 Task: Find connections with filter location Chāmpa with filter topic #leanstartupswith filter profile language German with filter current company Natixis Corporate & Investment Banking with filter school Bharat Institute of Technology with filter industry Nuclear Electric Power Generation with filter service category Market Research with filter keywords title Social Worker
Action: Mouse moved to (517, 65)
Screenshot: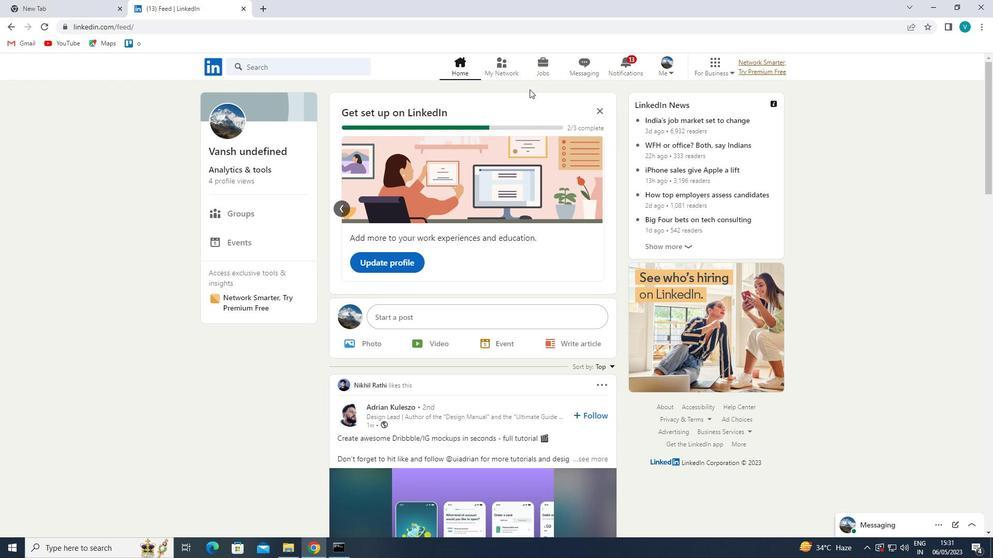 
Action: Mouse pressed left at (517, 65)
Screenshot: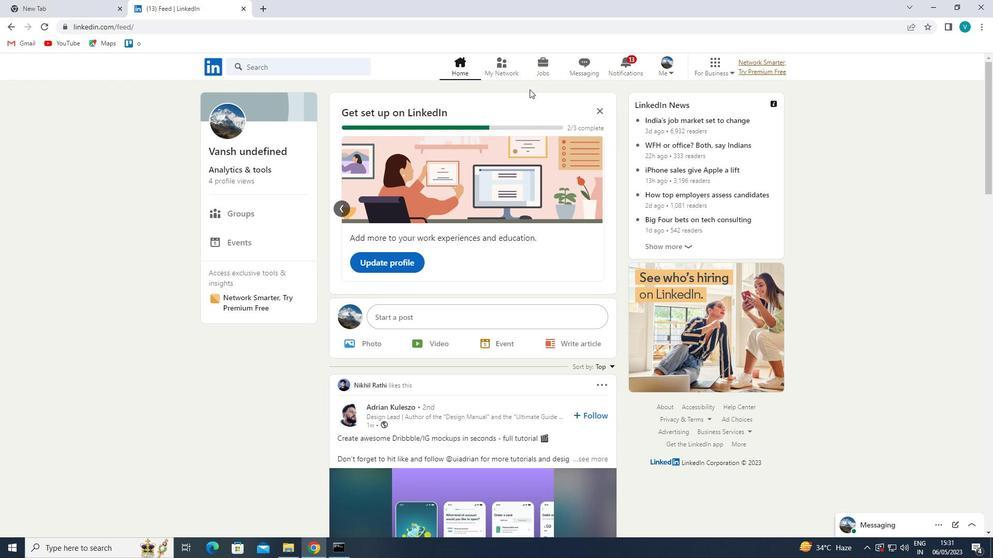
Action: Mouse moved to (324, 120)
Screenshot: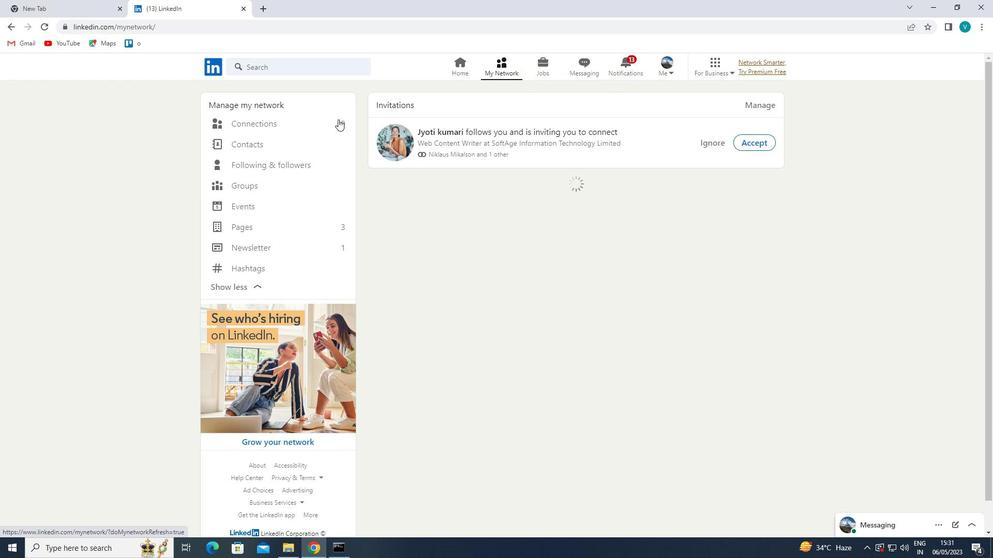 
Action: Mouse pressed left at (324, 120)
Screenshot: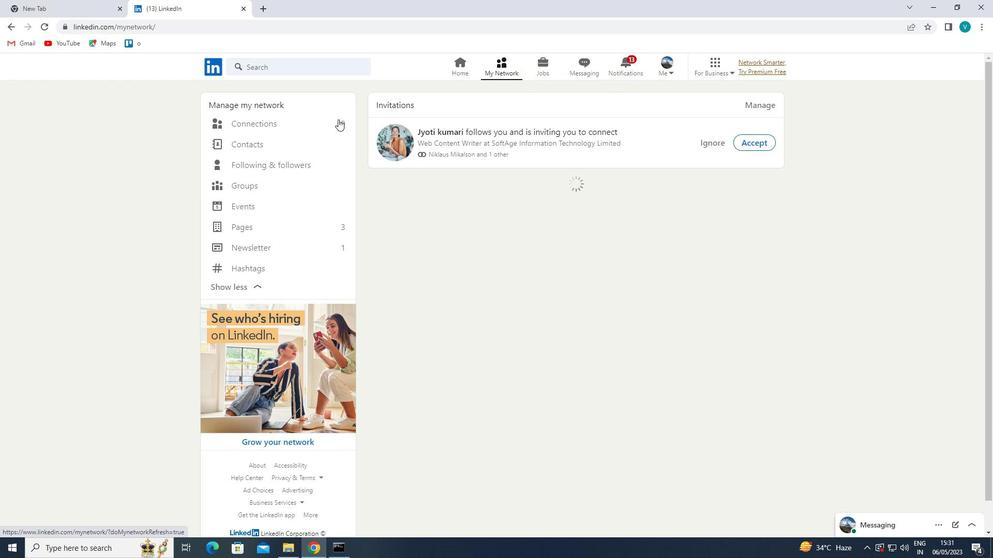 
Action: Mouse moved to (568, 128)
Screenshot: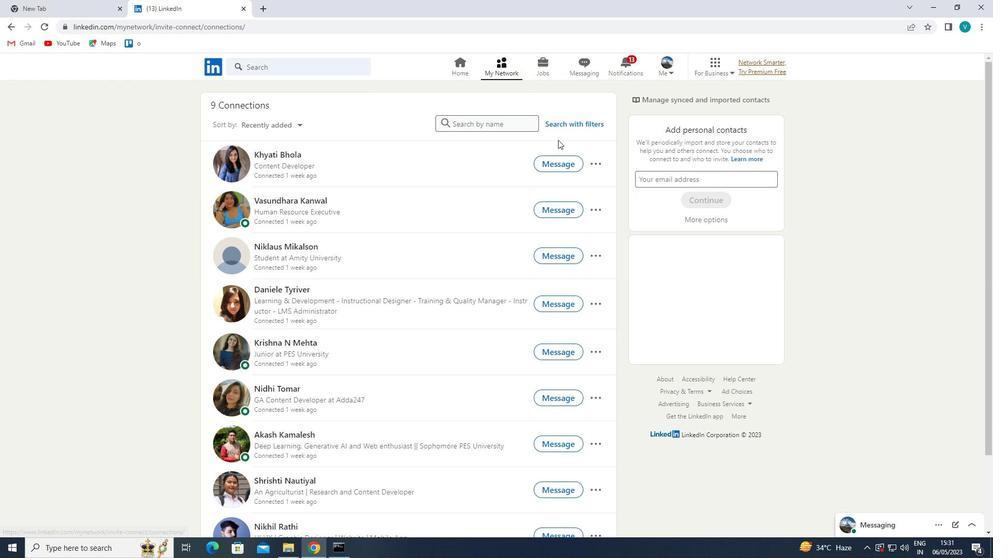 
Action: Mouse pressed left at (568, 128)
Screenshot: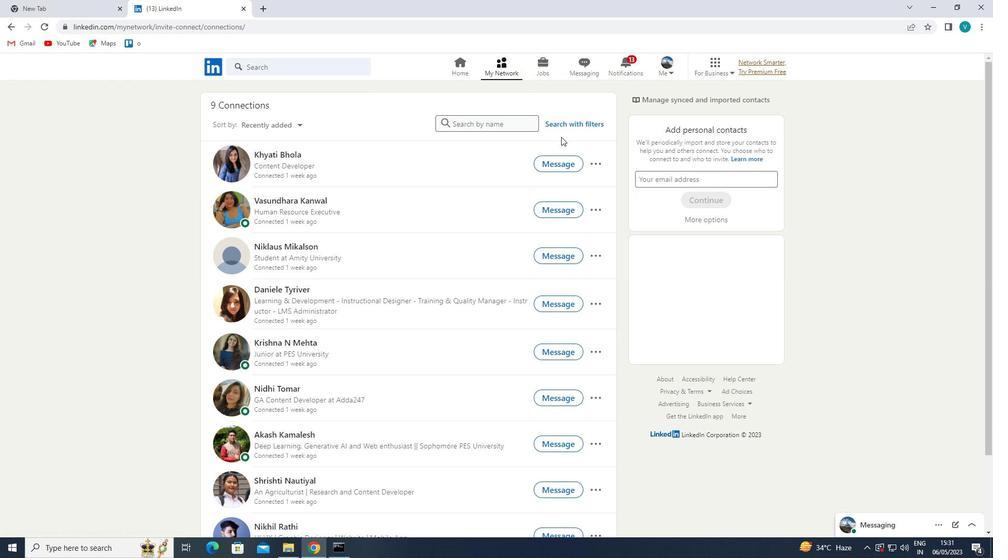 
Action: Mouse moved to (498, 93)
Screenshot: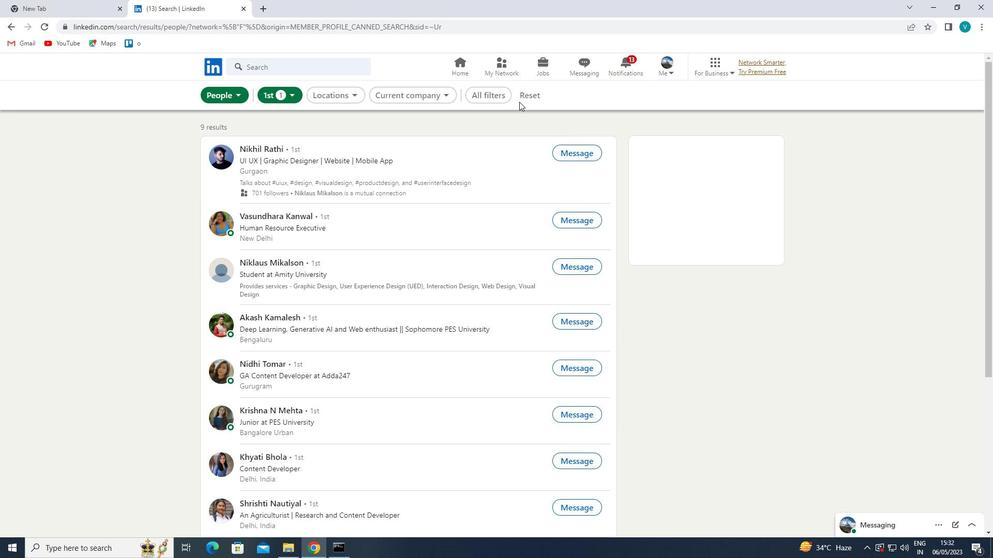 
Action: Mouse pressed left at (498, 93)
Screenshot: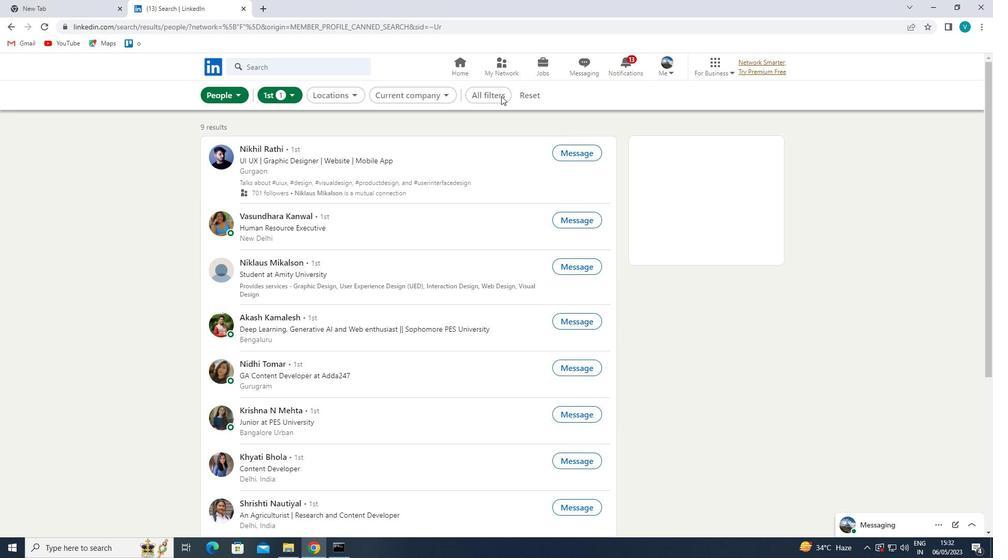 
Action: Mouse moved to (838, 218)
Screenshot: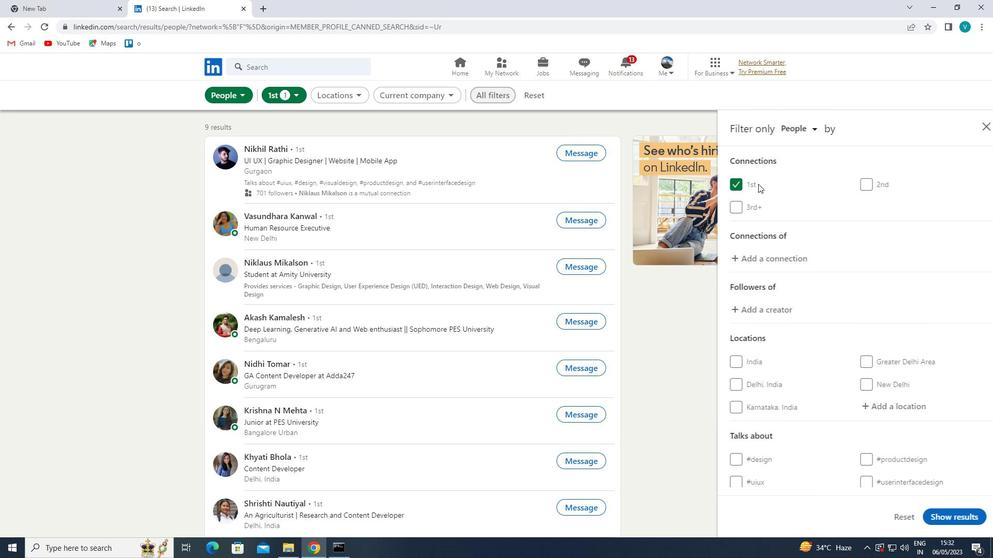 
Action: Mouse scrolled (838, 218) with delta (0, 0)
Screenshot: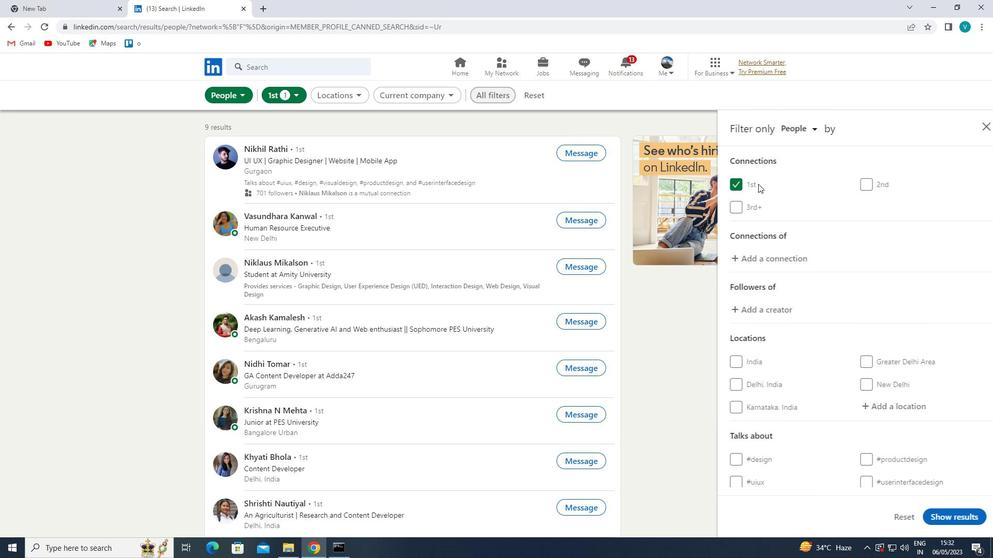 
Action: Mouse moved to (843, 222)
Screenshot: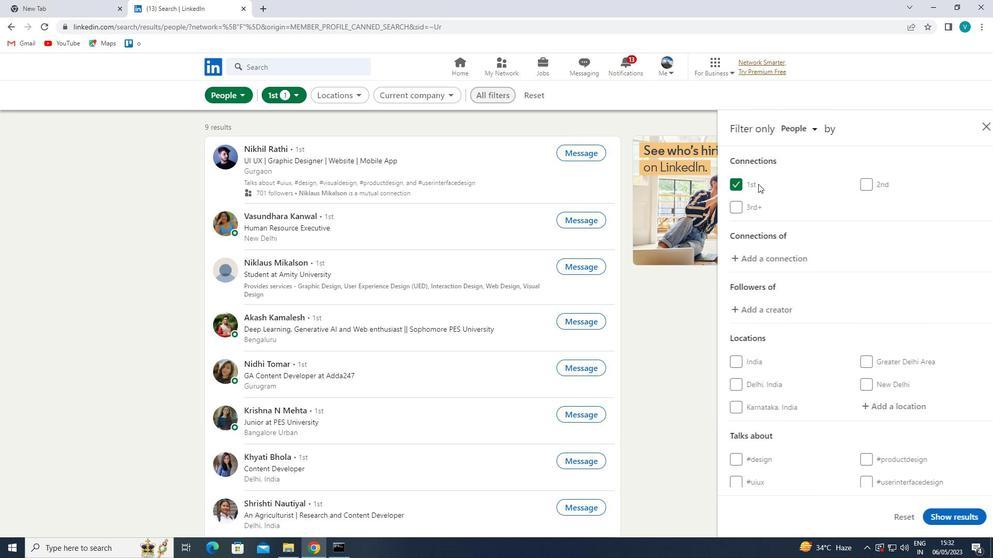 
Action: Mouse scrolled (843, 222) with delta (0, 0)
Screenshot: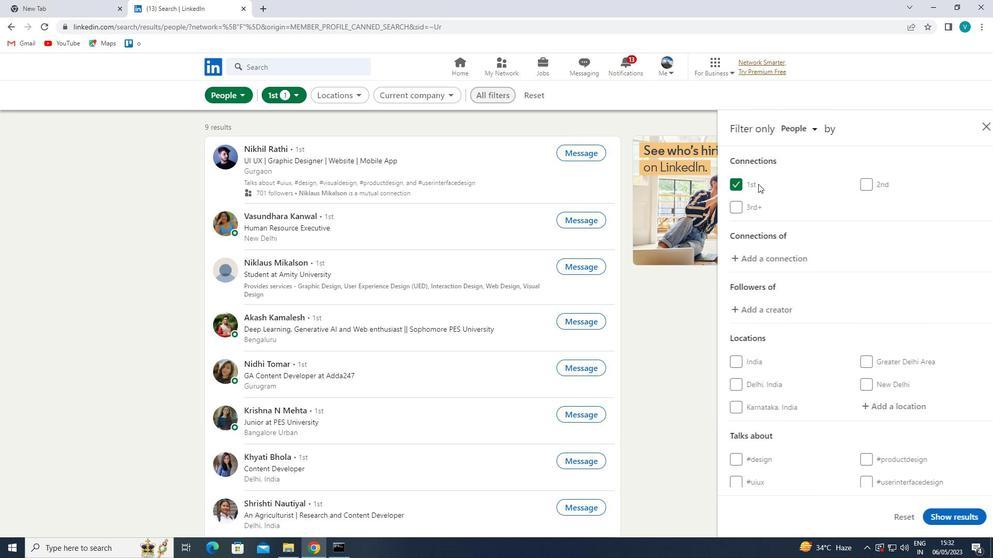 
Action: Mouse moved to (878, 305)
Screenshot: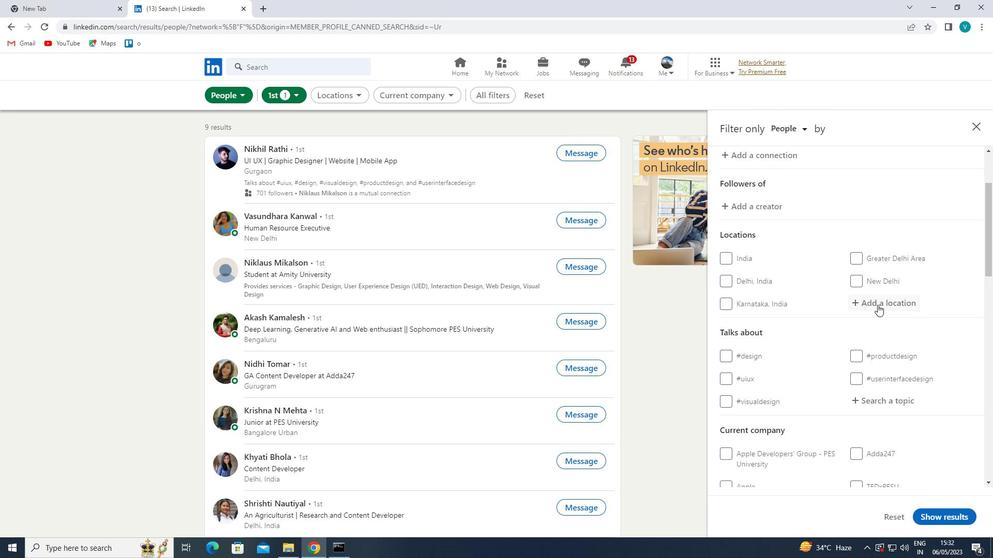 
Action: Mouse pressed left at (878, 305)
Screenshot: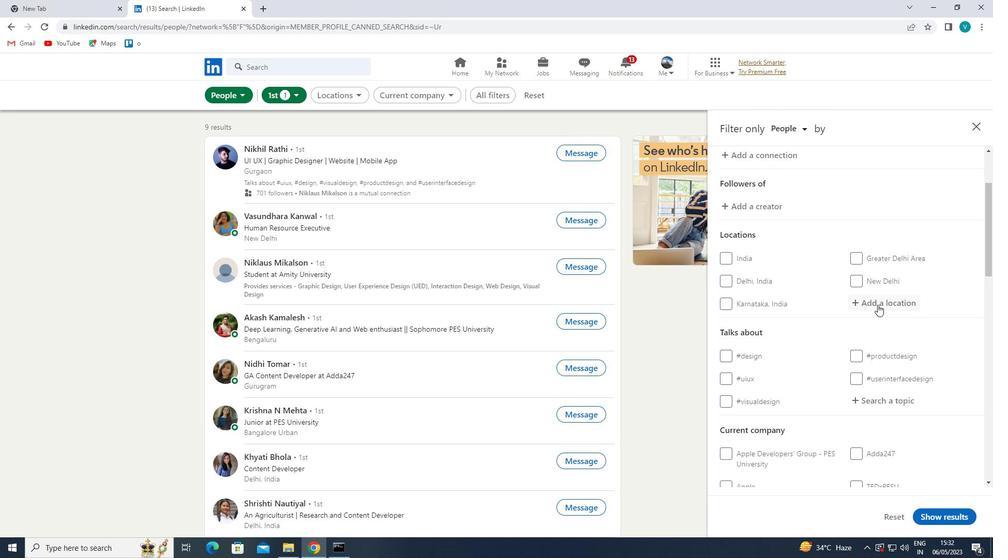 
Action: Mouse moved to (504, 106)
Screenshot: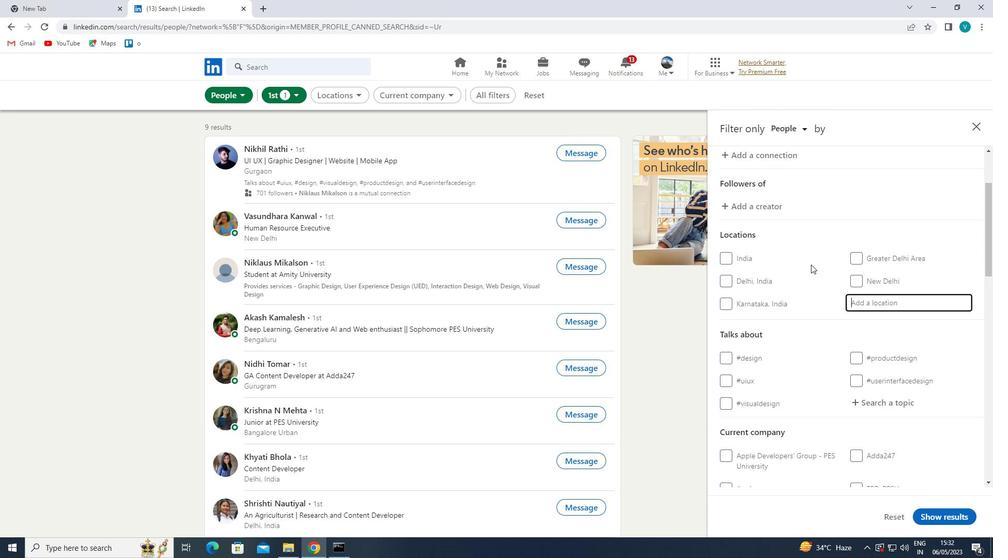 
Action: Key pressed <Key.shift>CHAMPA
Screenshot: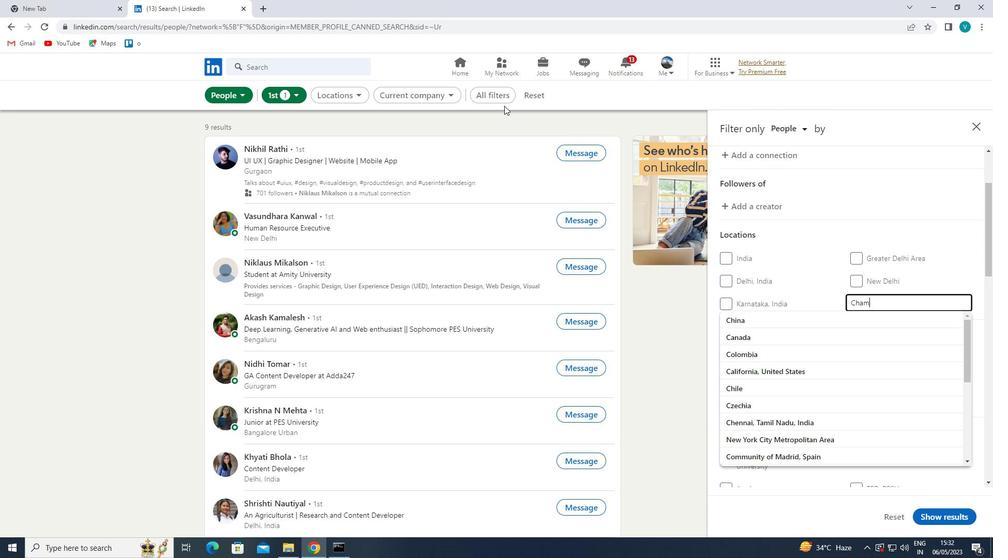 
Action: Mouse moved to (764, 340)
Screenshot: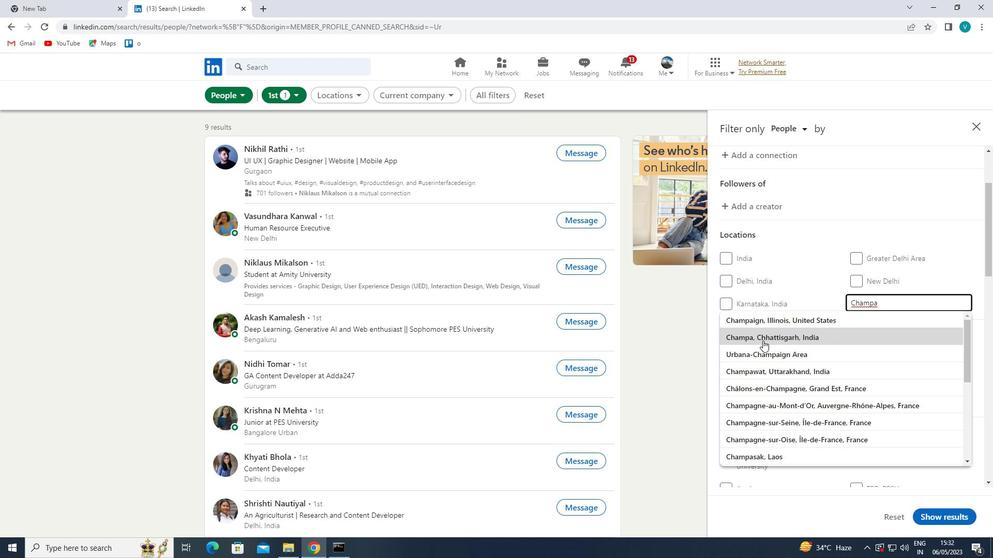 
Action: Mouse pressed left at (764, 340)
Screenshot: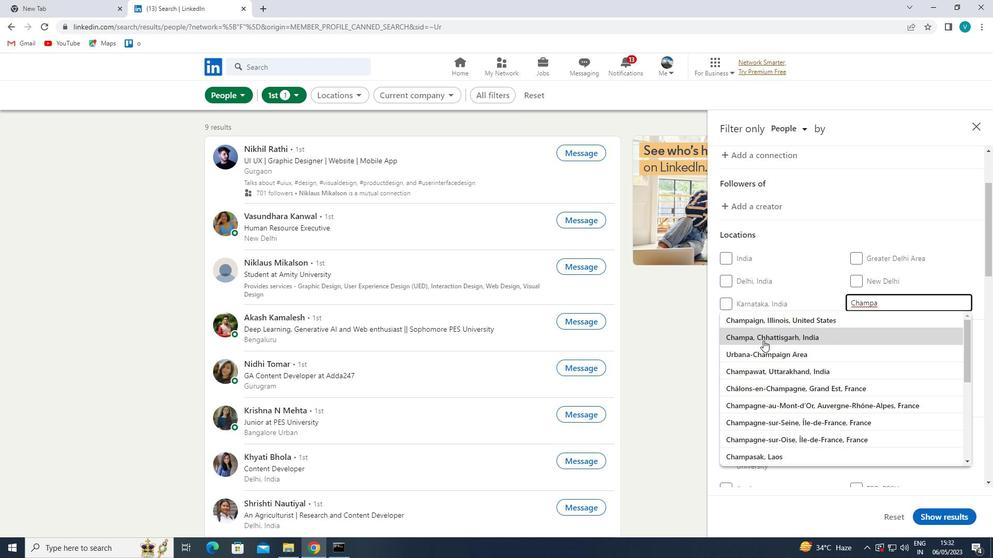
Action: Mouse moved to (796, 344)
Screenshot: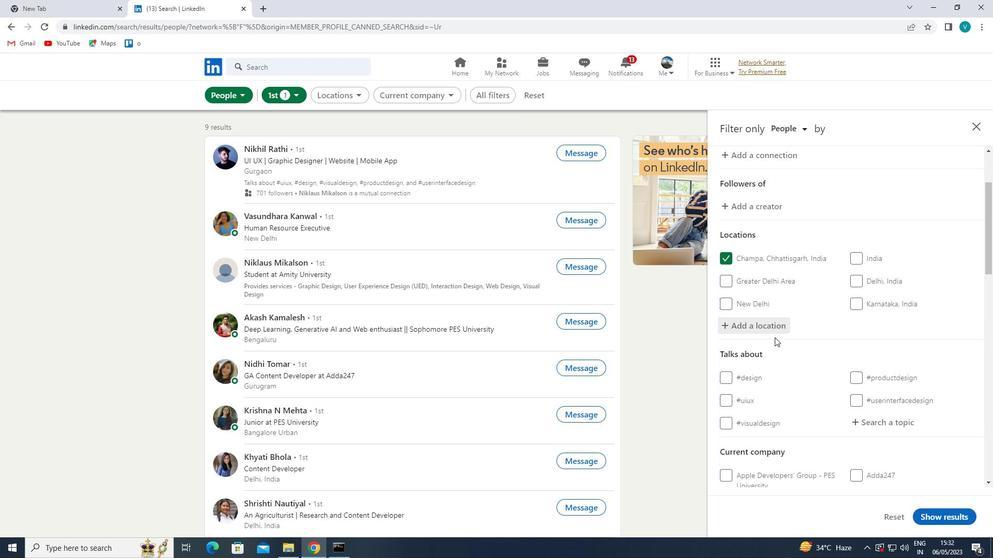 
Action: Mouse scrolled (796, 343) with delta (0, 0)
Screenshot: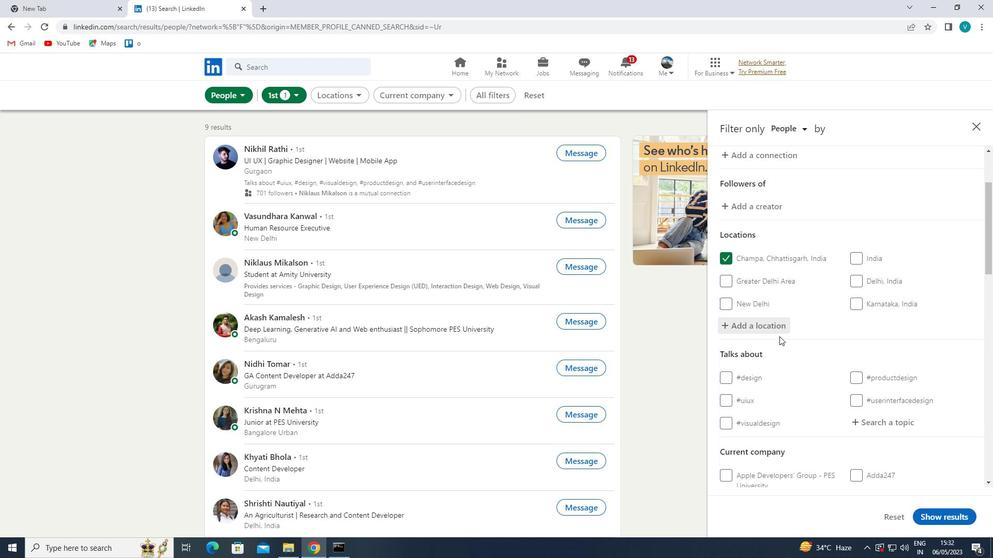 
Action: Mouse moved to (877, 365)
Screenshot: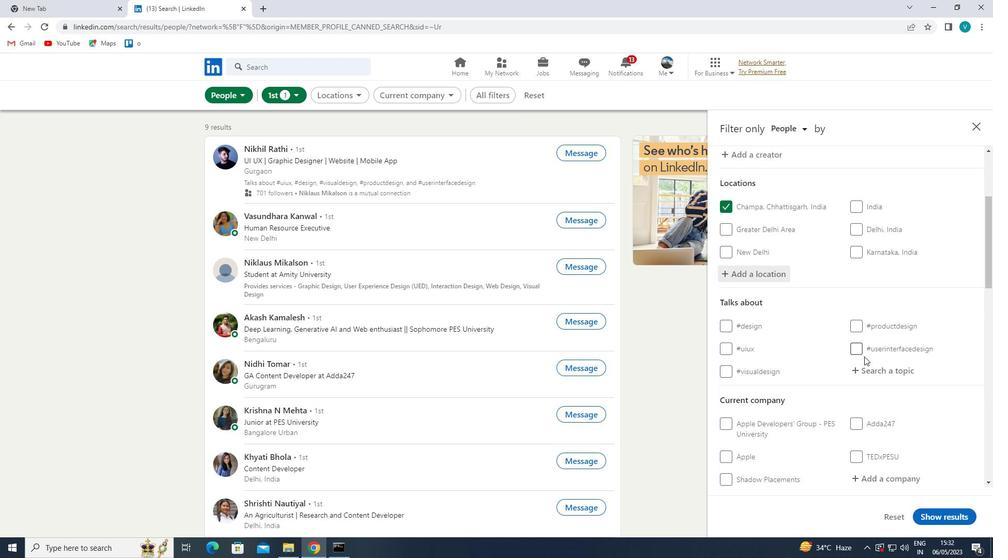 
Action: Mouse pressed left at (877, 365)
Screenshot: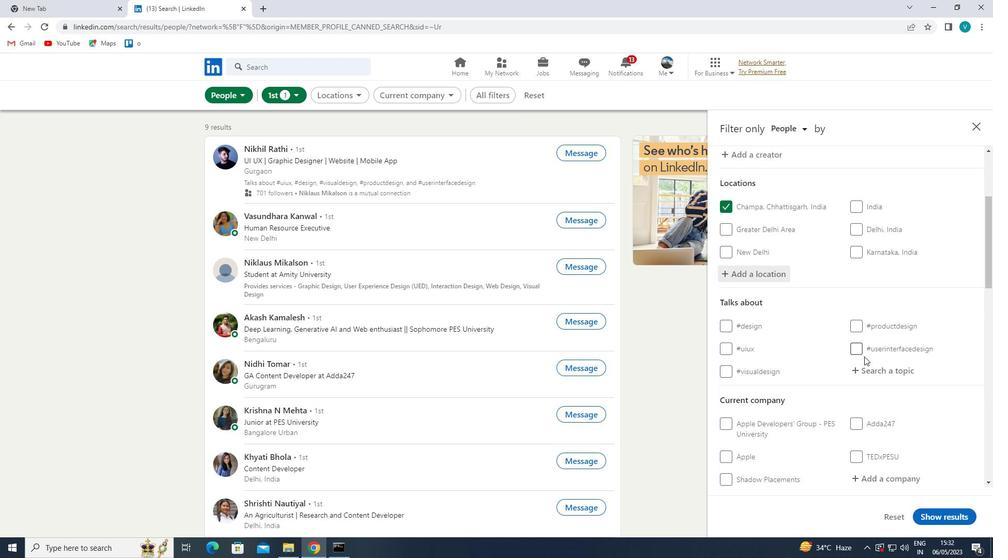 
Action: Mouse moved to (769, 301)
Screenshot: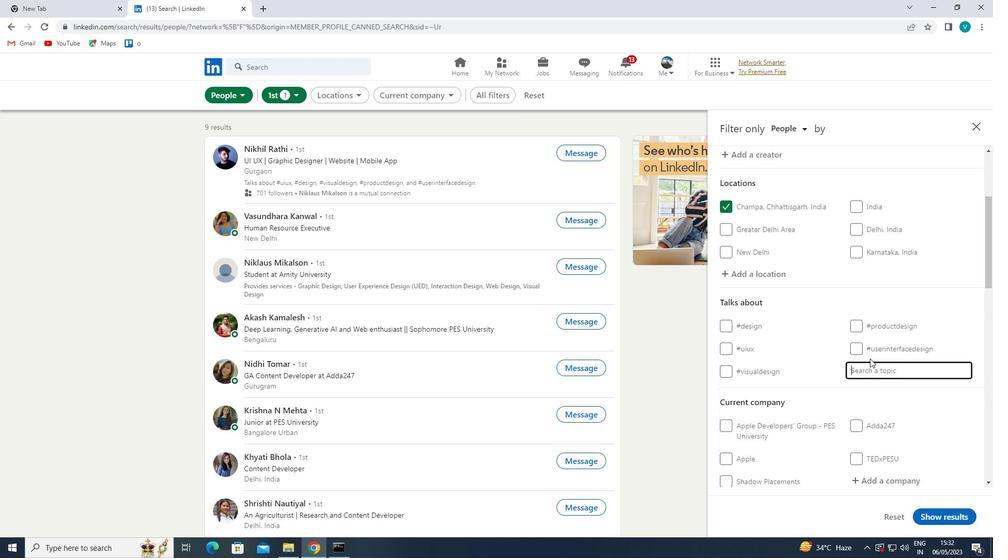 
Action: Key pressed LEARNSTARTUPS
Screenshot: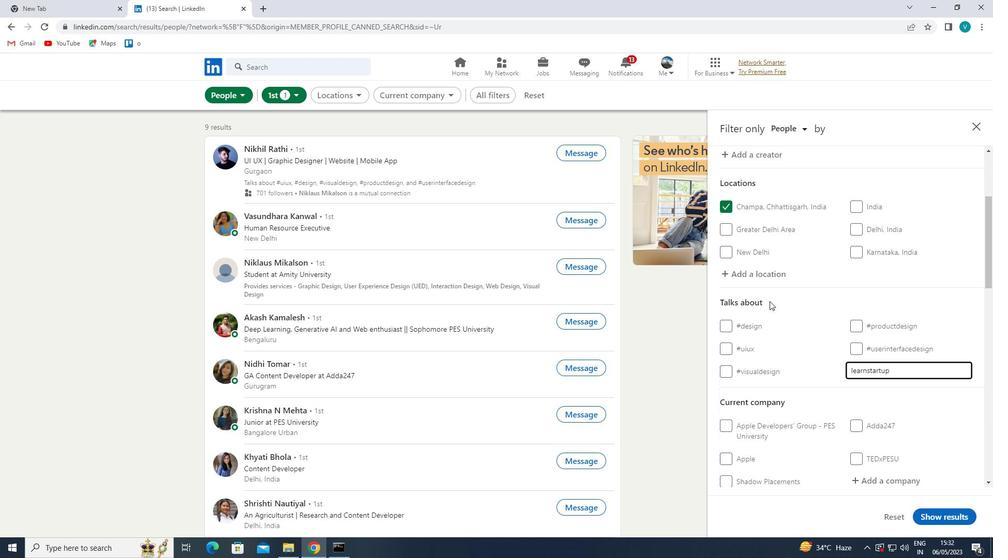 
Action: Mouse moved to (809, 363)
Screenshot: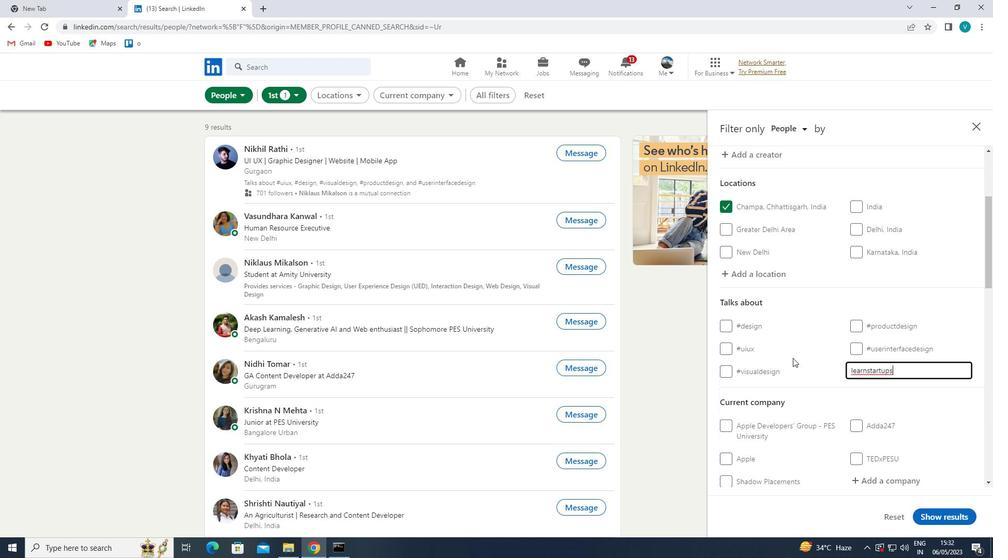
Action: Mouse pressed left at (809, 363)
Screenshot: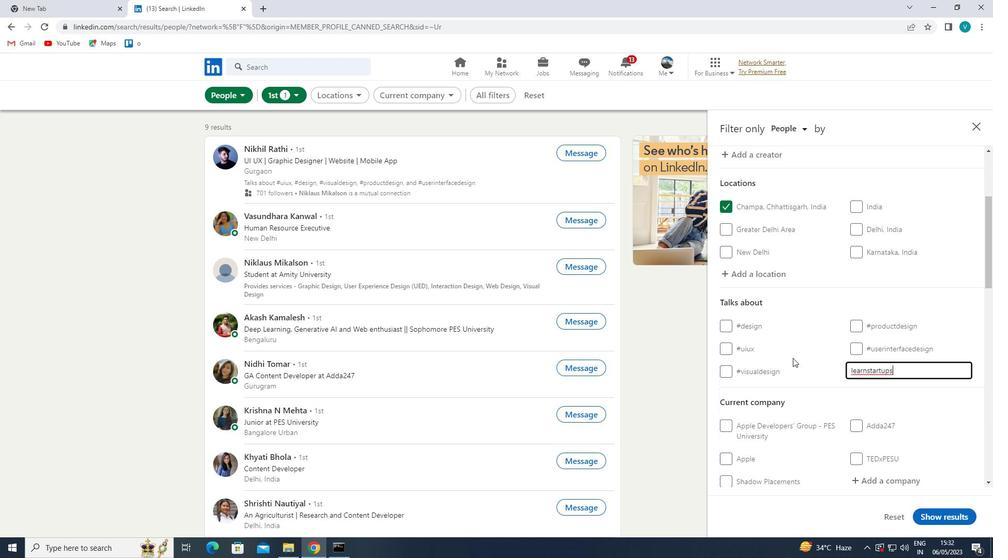 
Action: Mouse moved to (826, 367)
Screenshot: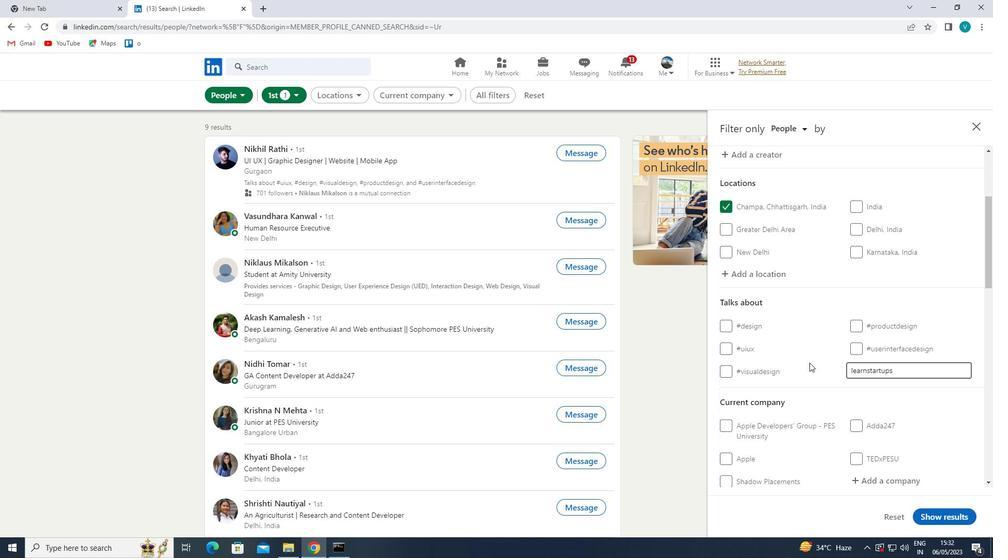 
Action: Mouse scrolled (826, 367) with delta (0, 0)
Screenshot: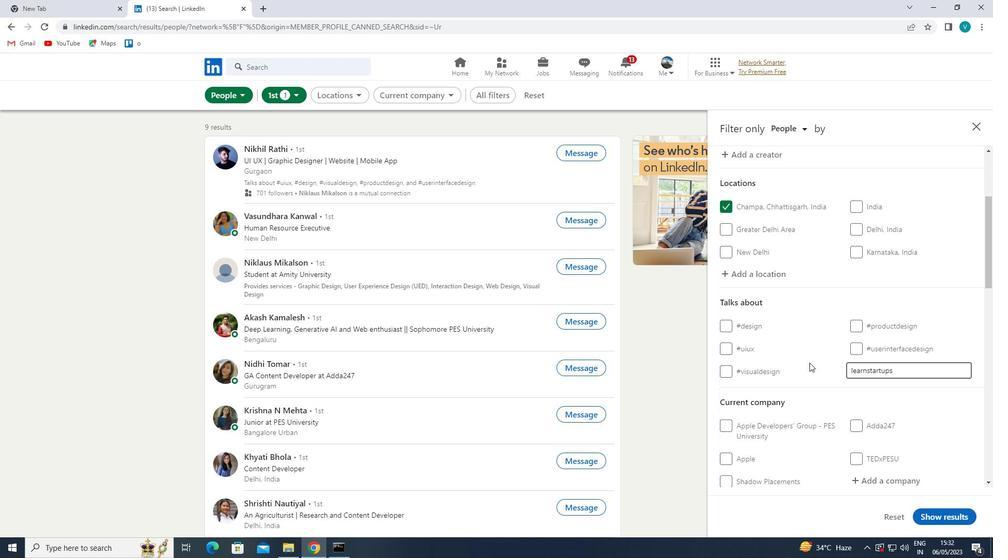 
Action: Mouse moved to (830, 370)
Screenshot: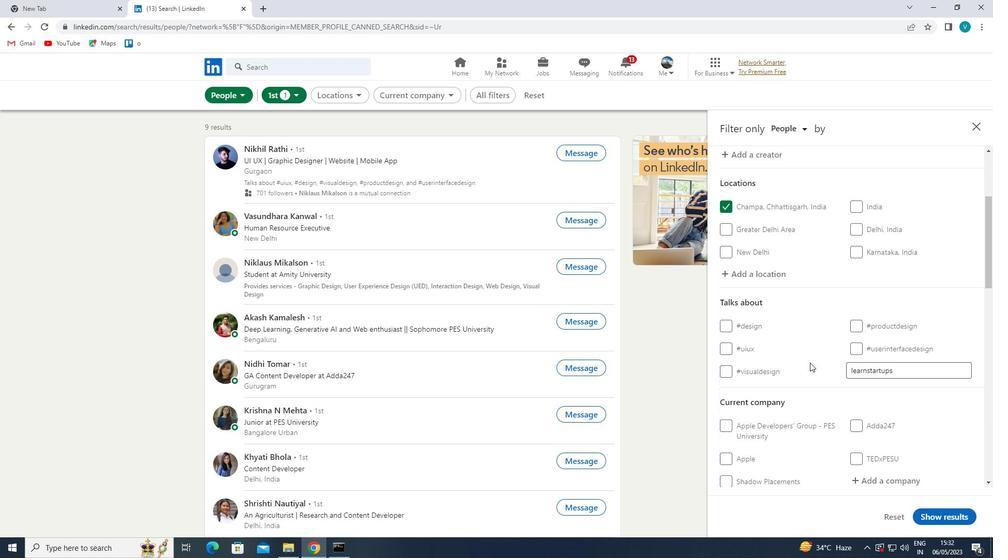 
Action: Mouse scrolled (830, 369) with delta (0, 0)
Screenshot: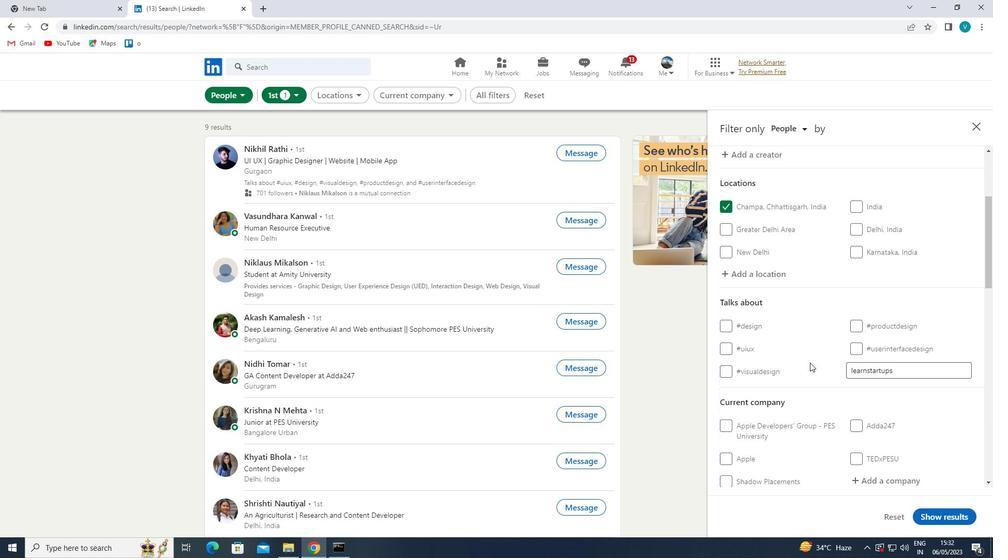 
Action: Mouse moved to (834, 373)
Screenshot: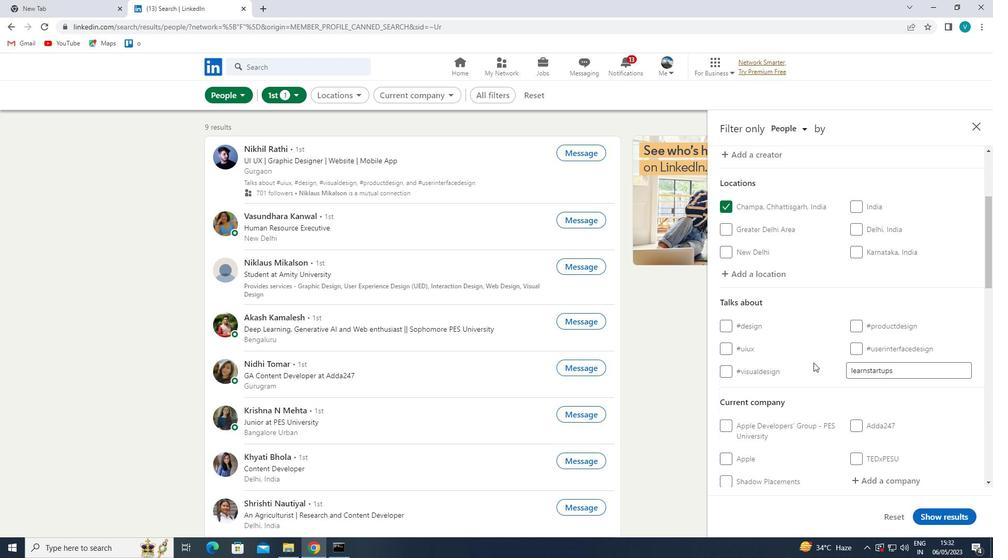 
Action: Mouse scrolled (834, 373) with delta (0, 0)
Screenshot: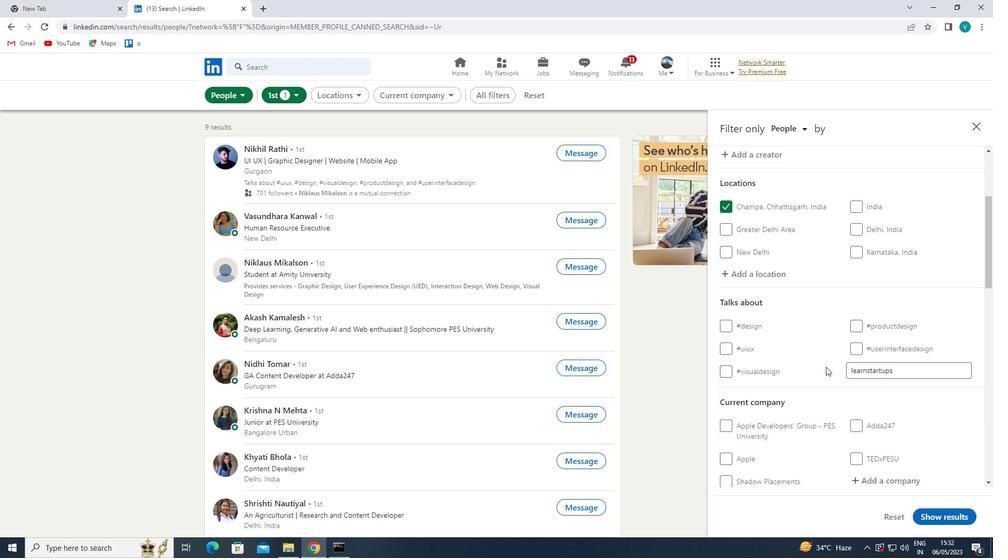 
Action: Mouse moved to (873, 381)
Screenshot: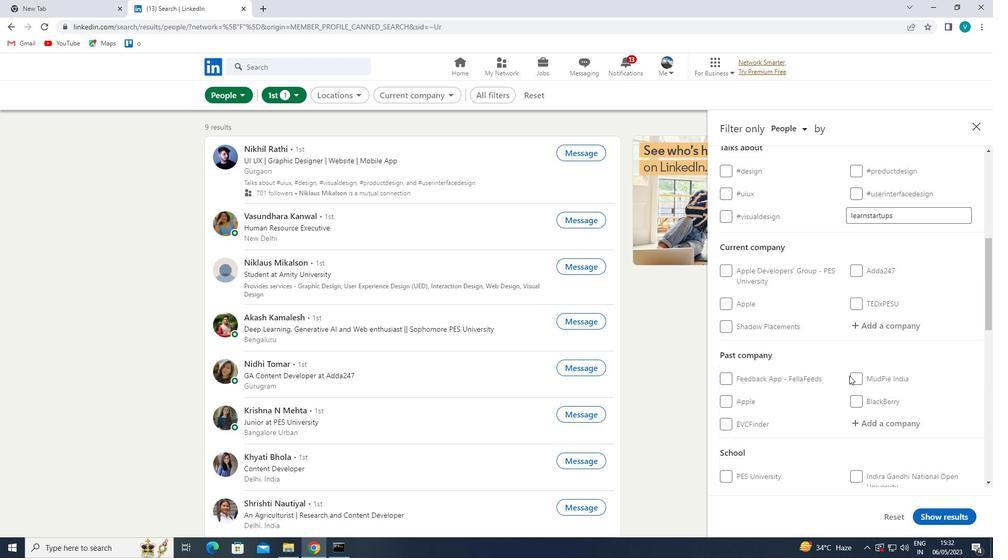 
Action: Mouse scrolled (873, 381) with delta (0, 0)
Screenshot: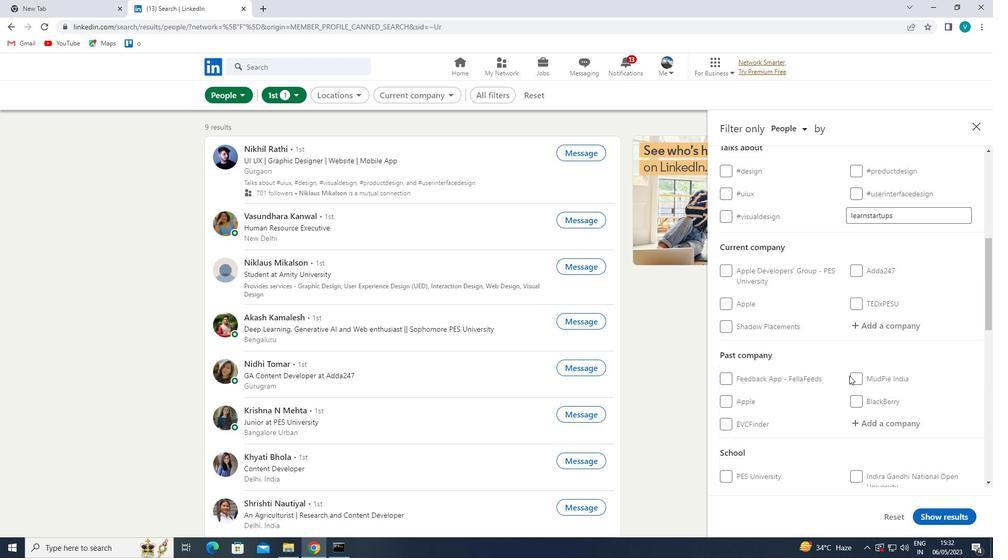 
Action: Mouse moved to (896, 271)
Screenshot: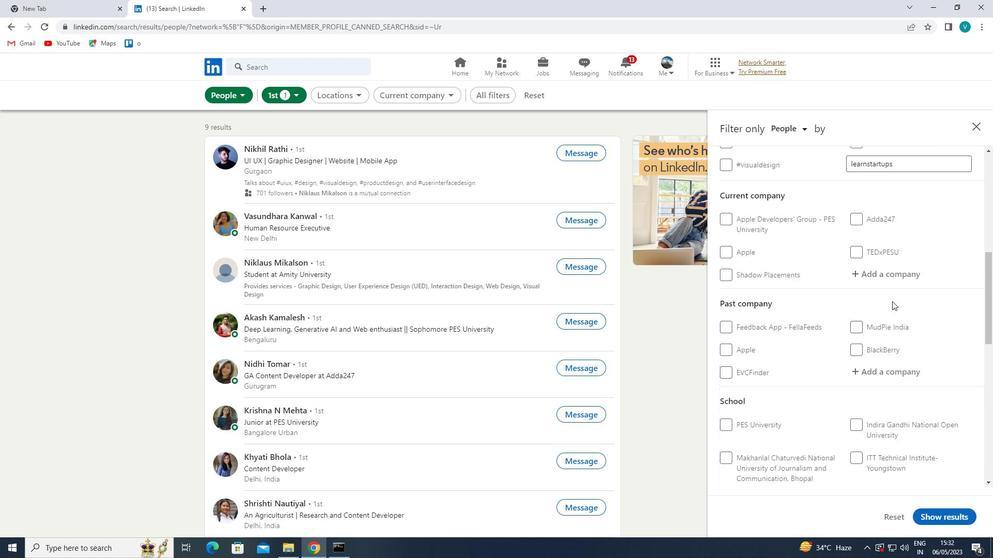 
Action: Mouse pressed left at (896, 271)
Screenshot: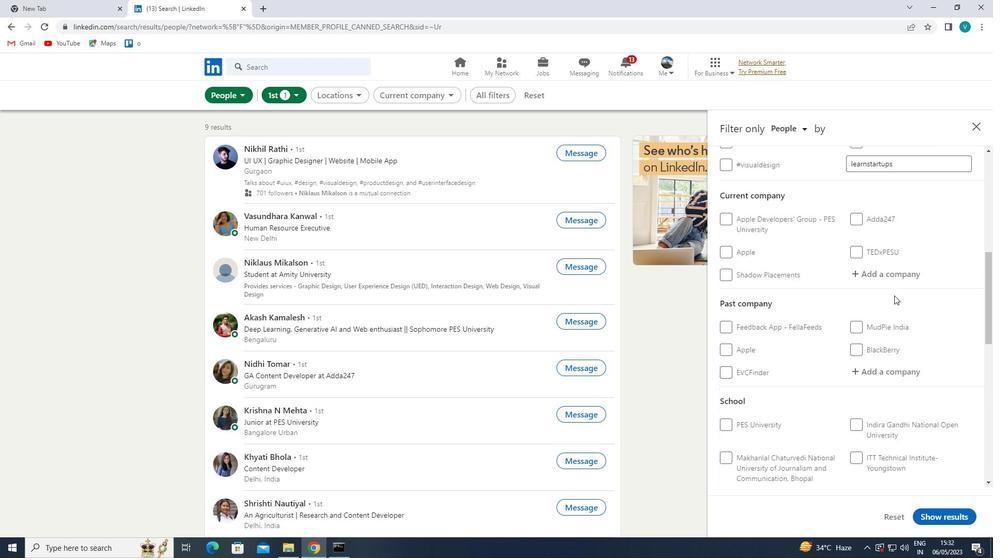 
Action: Mouse moved to (841, 248)
Screenshot: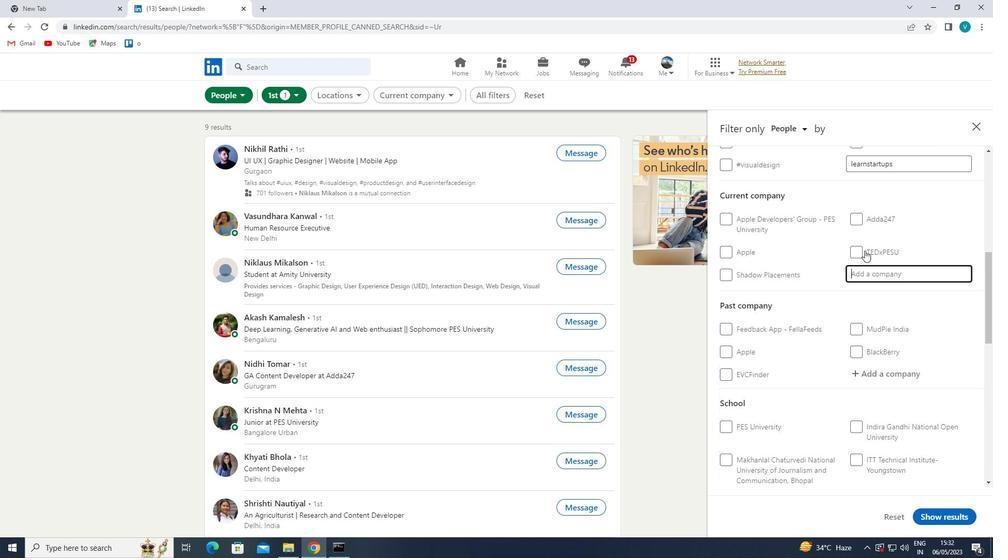 
Action: Key pressed <Key.shift>NATIX<Key.space>
Screenshot: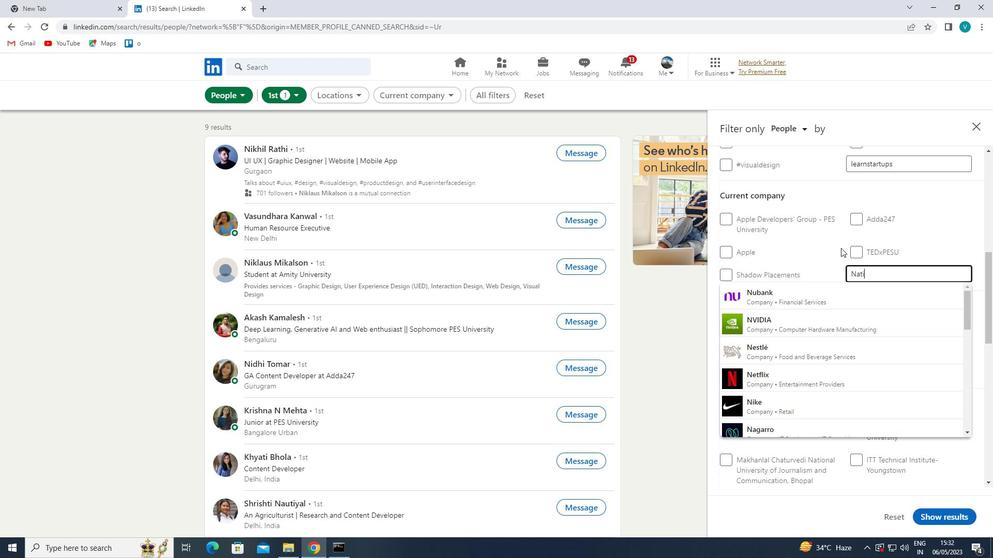 
Action: Mouse moved to (825, 250)
Screenshot: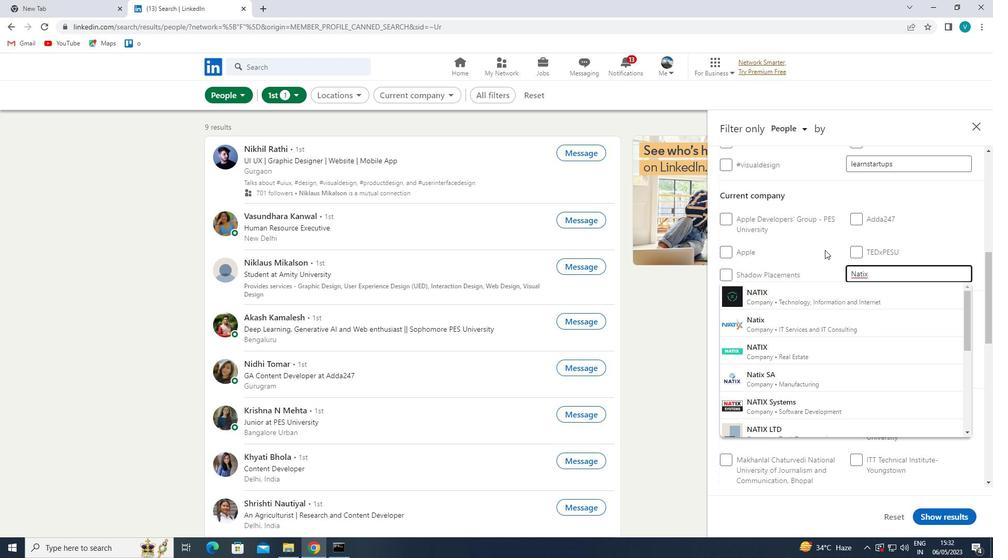 
Action: Key pressed <Key.shift>C
Screenshot: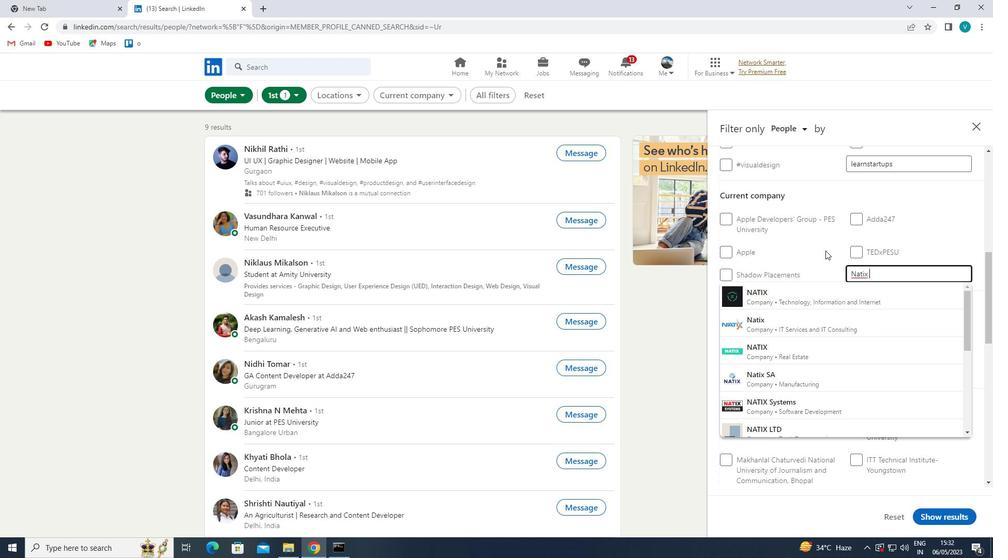 
Action: Mouse moved to (841, 246)
Screenshot: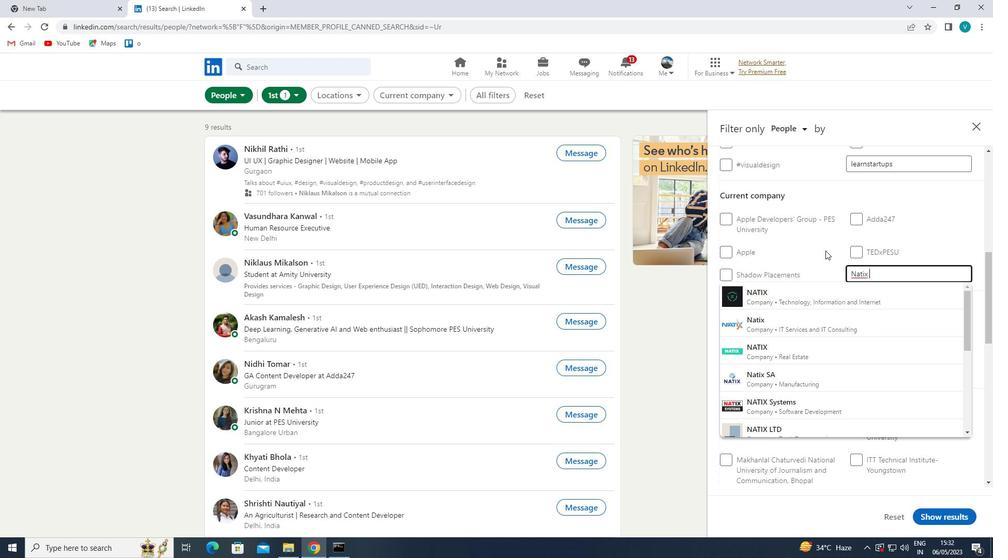 
Action: Key pressed O
Screenshot: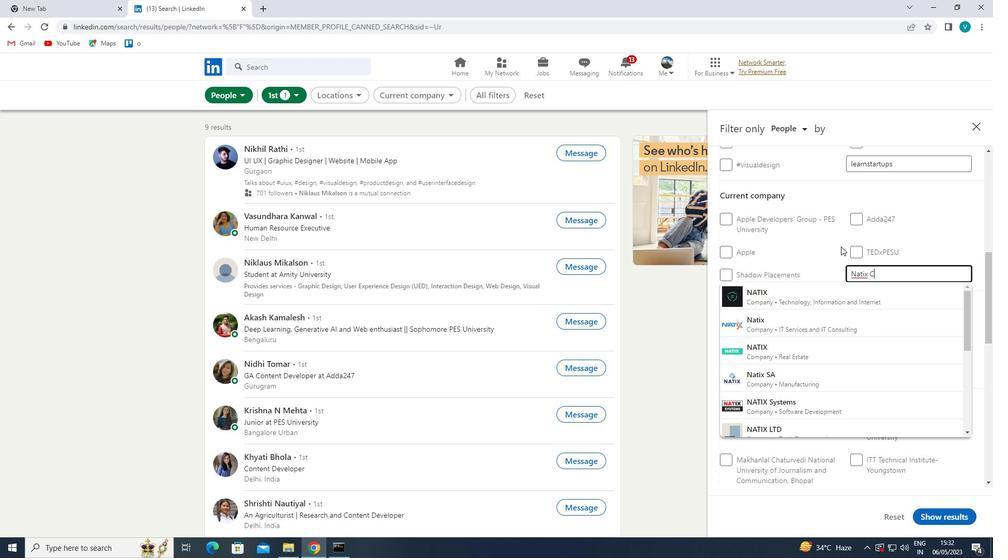 
Action: Mouse moved to (847, 321)
Screenshot: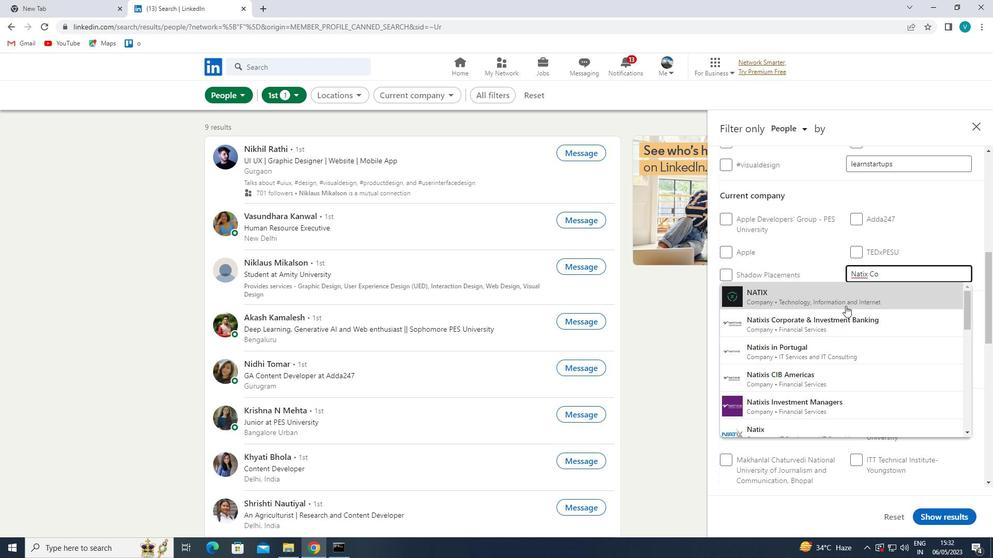 
Action: Mouse pressed left at (847, 321)
Screenshot: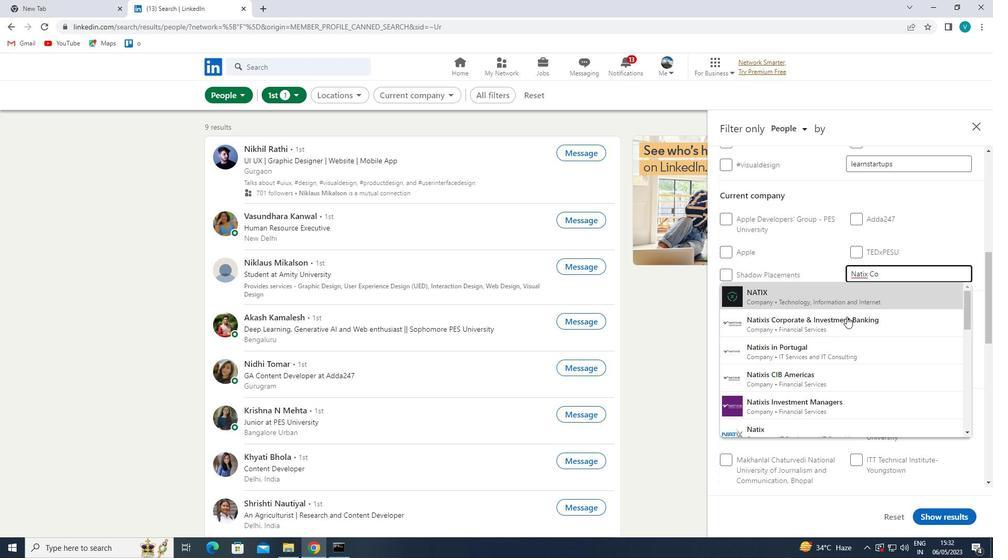 
Action: Mouse moved to (849, 321)
Screenshot: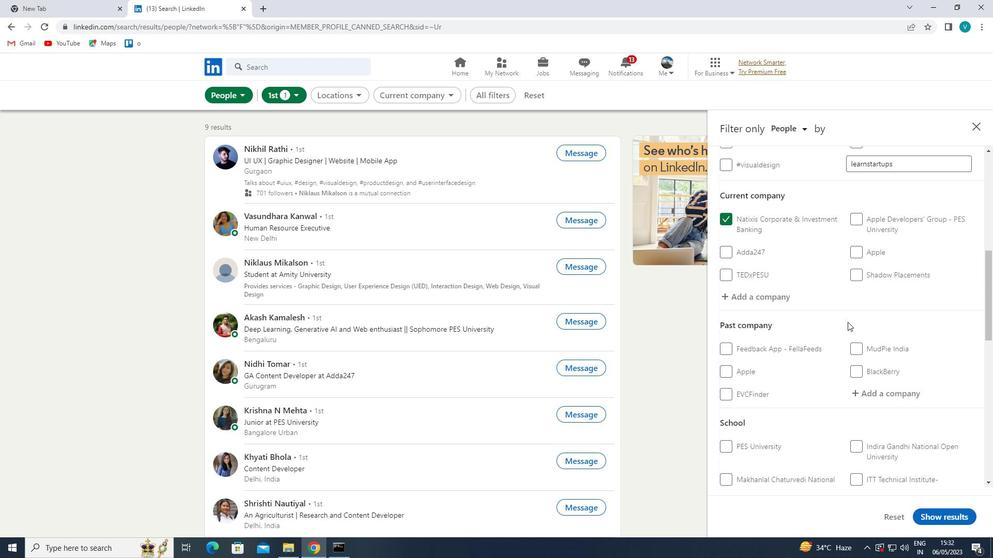 
Action: Mouse scrolled (849, 321) with delta (0, 0)
Screenshot: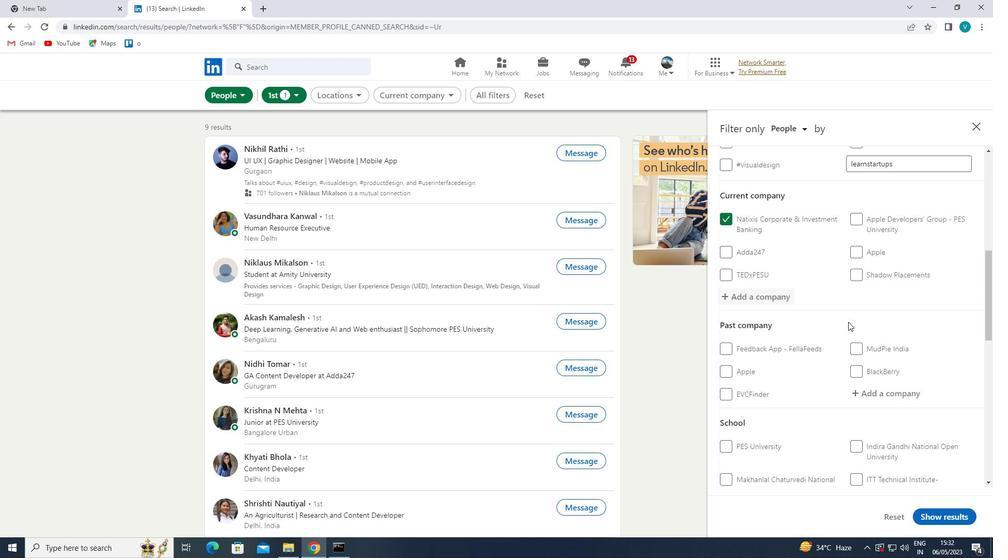 
Action: Mouse moved to (850, 321)
Screenshot: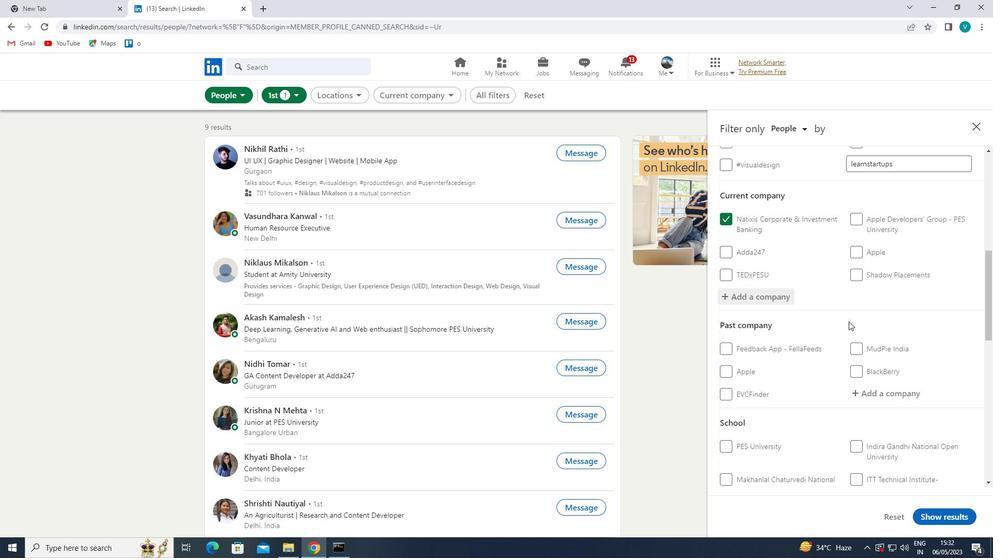 
Action: Mouse scrolled (850, 321) with delta (0, 0)
Screenshot: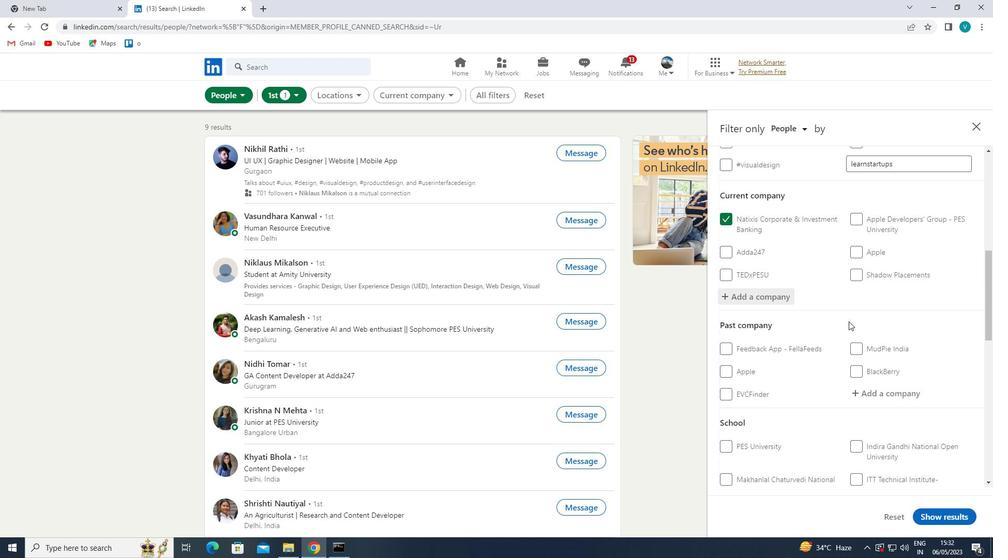 
Action: Mouse scrolled (850, 321) with delta (0, 0)
Screenshot: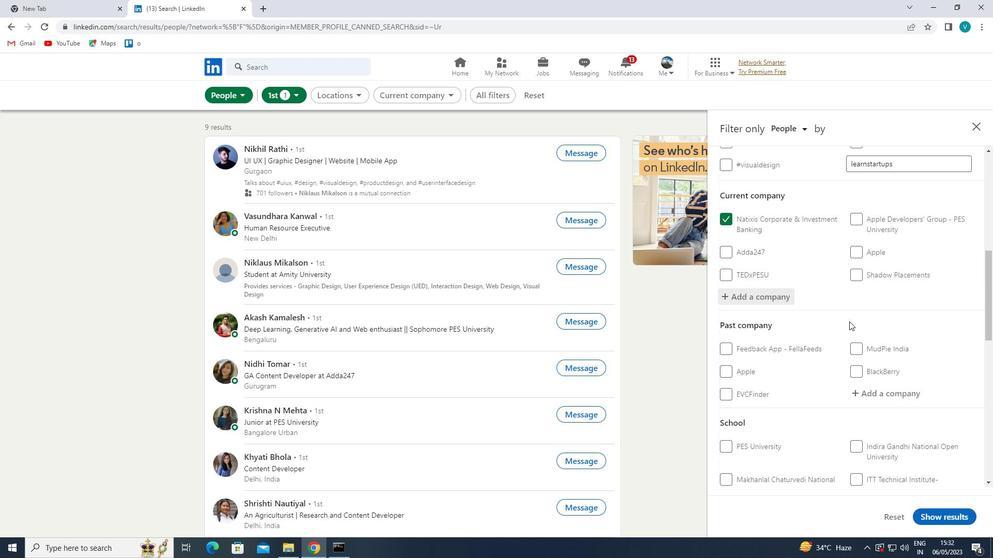 
Action: Mouse scrolled (850, 321) with delta (0, 0)
Screenshot: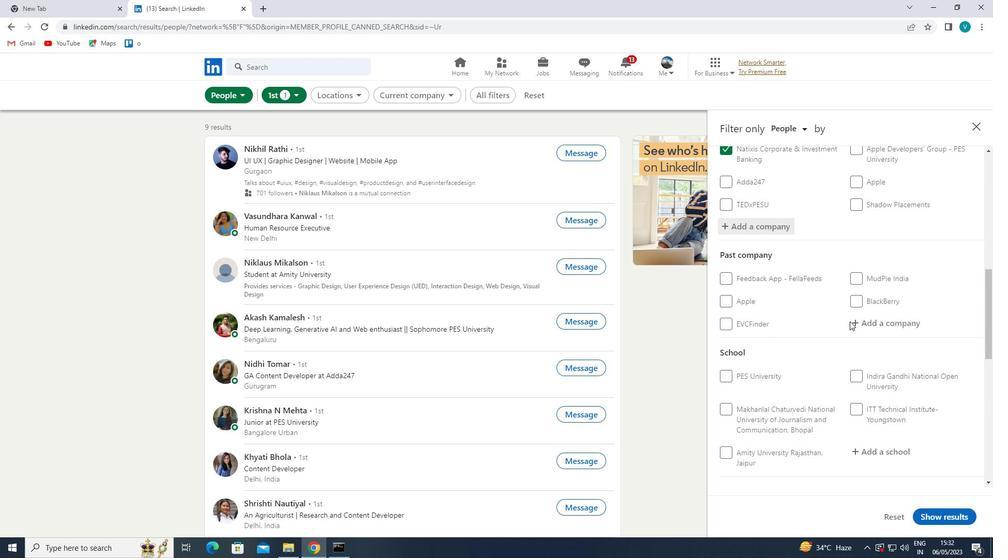 
Action: Mouse moved to (870, 315)
Screenshot: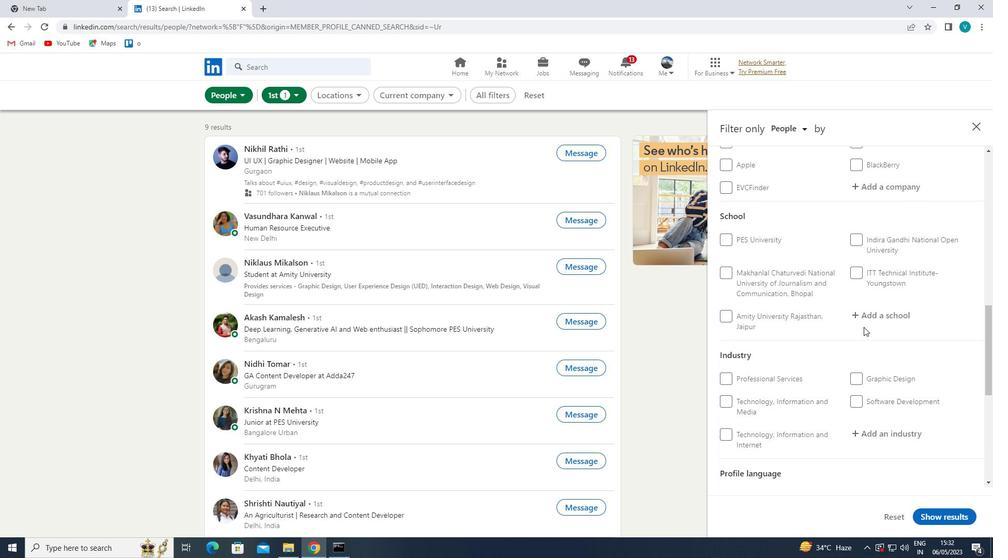 
Action: Mouse pressed left at (870, 315)
Screenshot: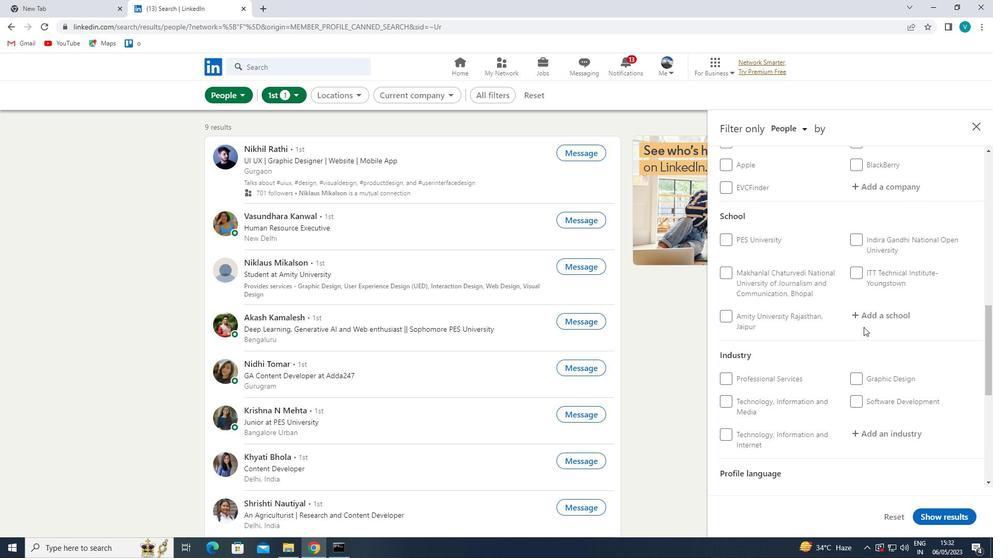 
Action: Mouse moved to (764, 254)
Screenshot: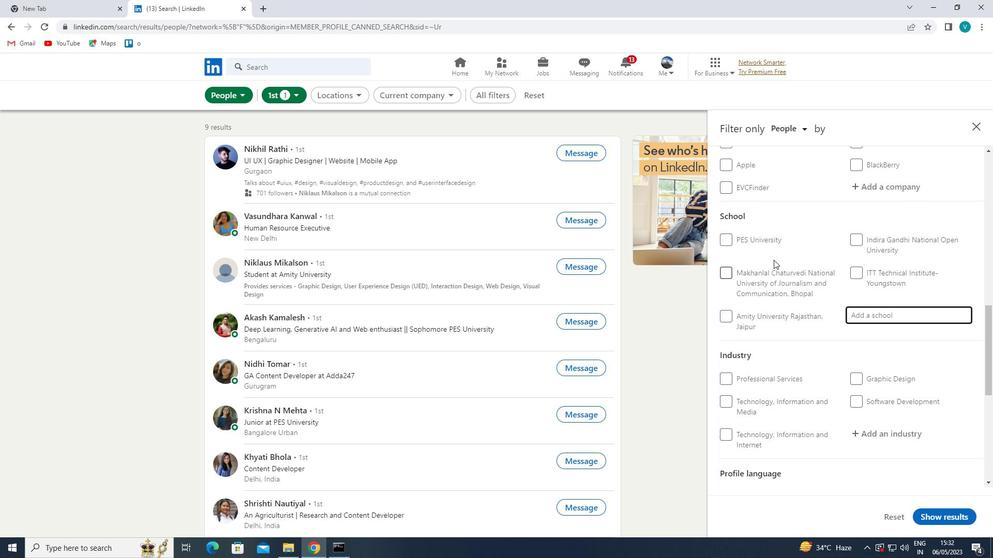 
Action: Key pressed <Key.shift>
Screenshot: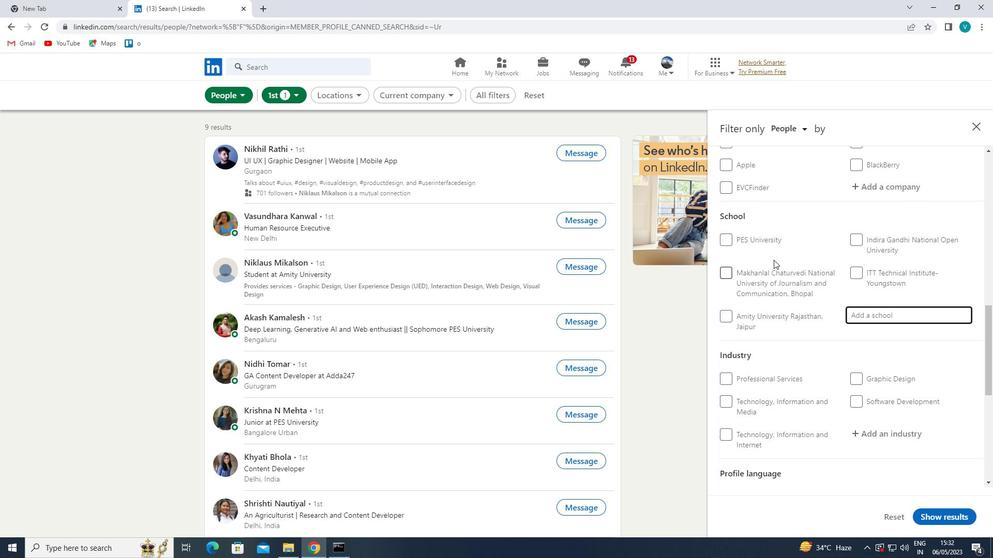 
Action: Mouse moved to (755, 249)
Screenshot: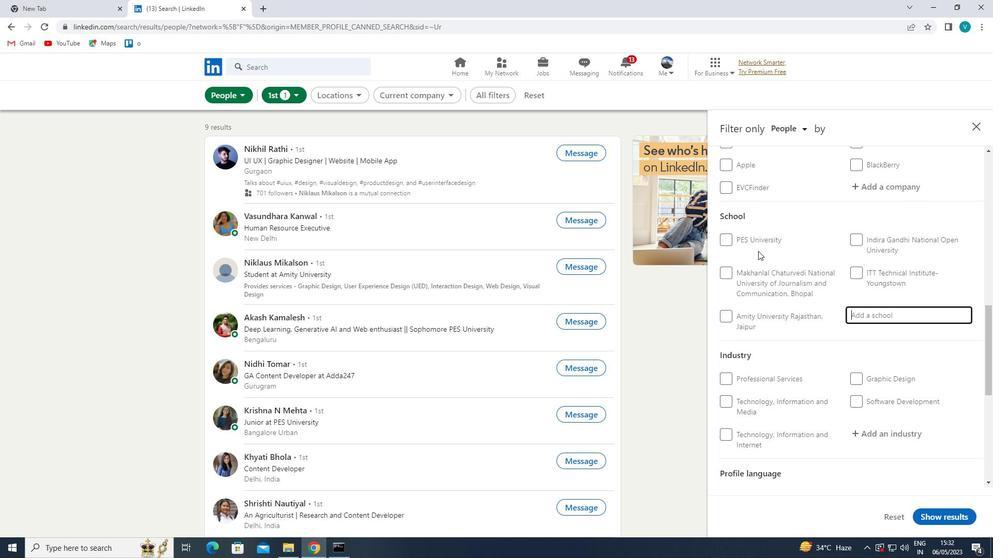 
Action: Key pressed B
Screenshot: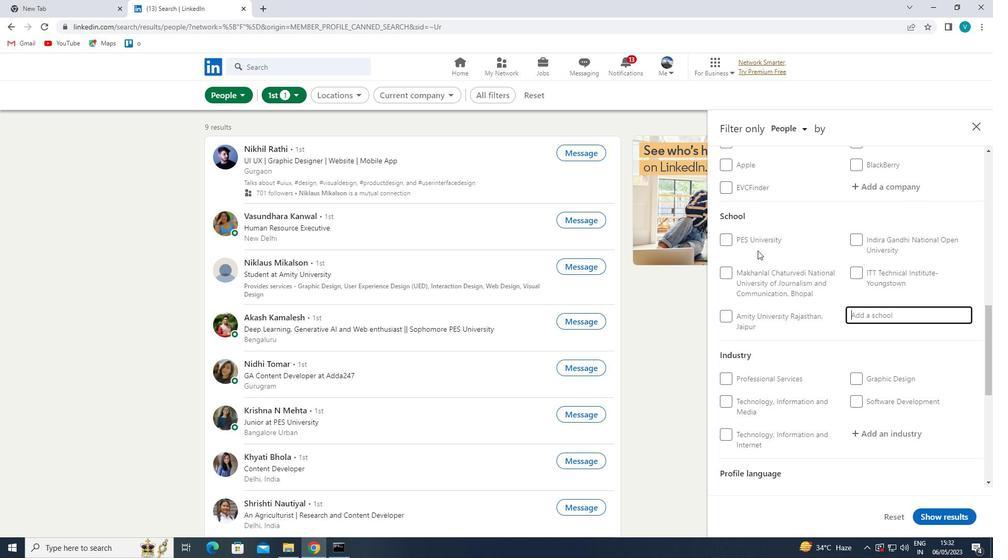 
Action: Mouse moved to (754, 249)
Screenshot: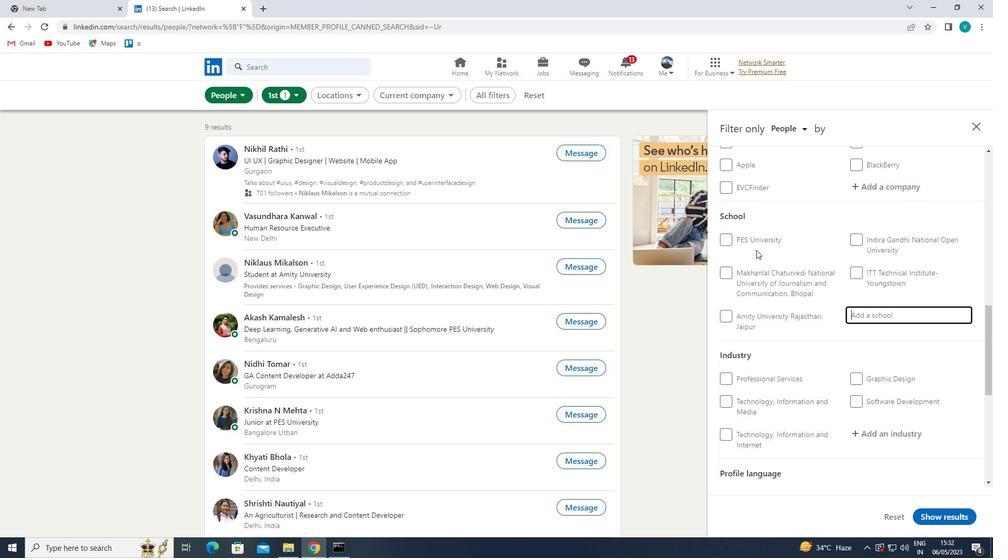 
Action: Key pressed HA
Screenshot: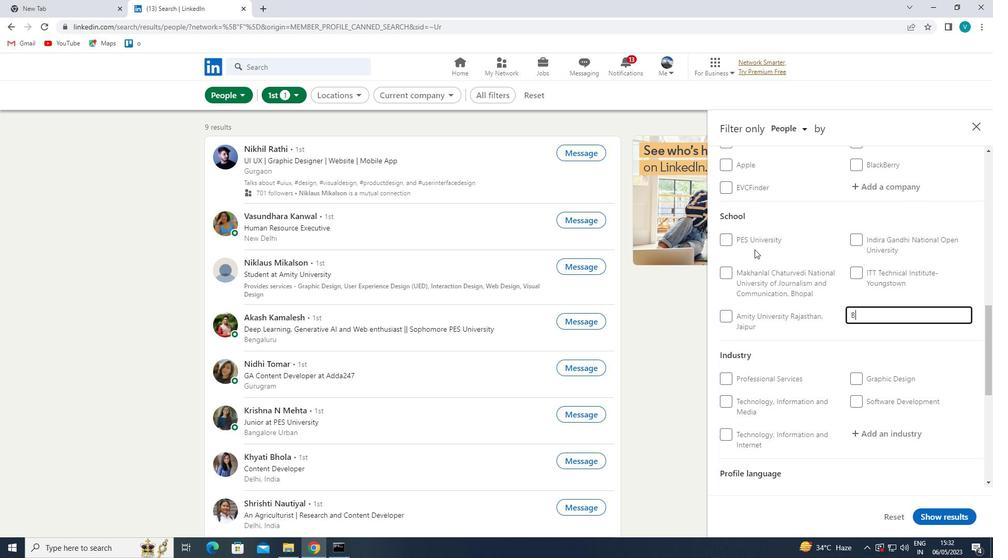 
Action: Mouse moved to (753, 249)
Screenshot: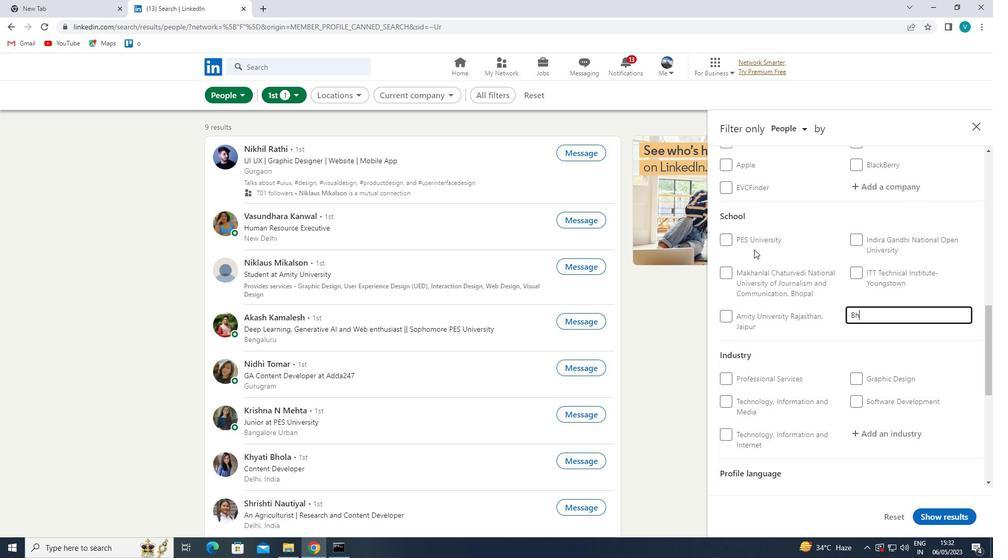 
Action: Key pressed R
Screenshot: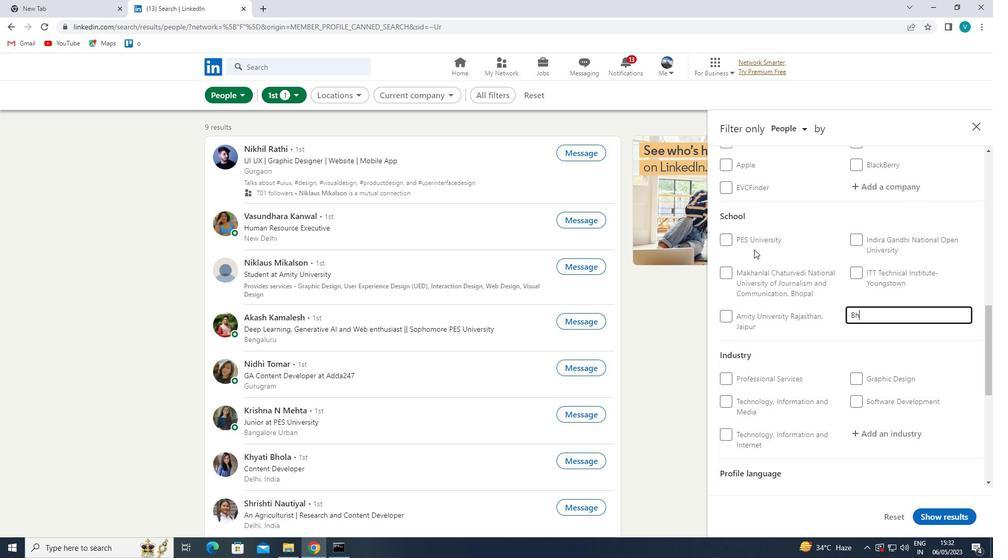 
Action: Mouse moved to (753, 249)
Screenshot: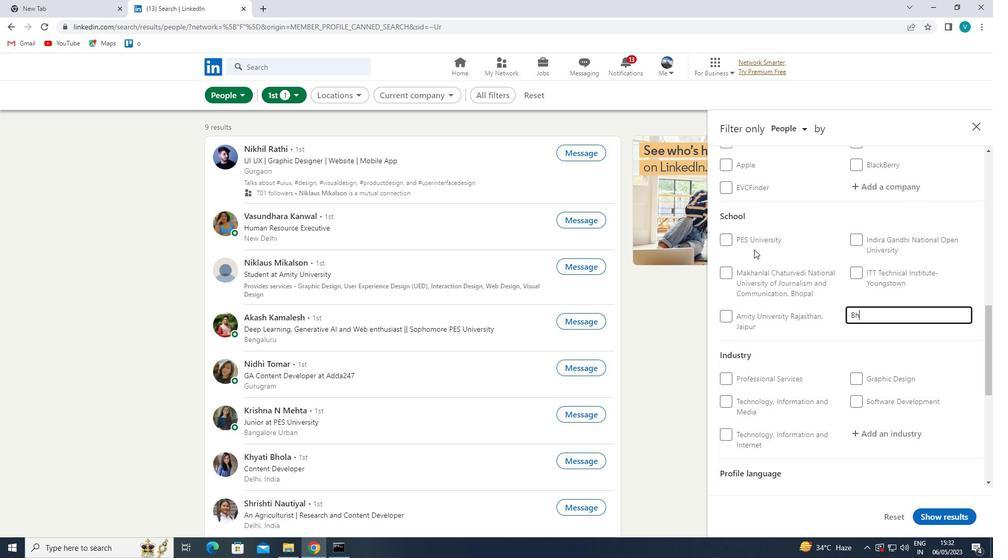 
Action: Key pressed A
Screenshot: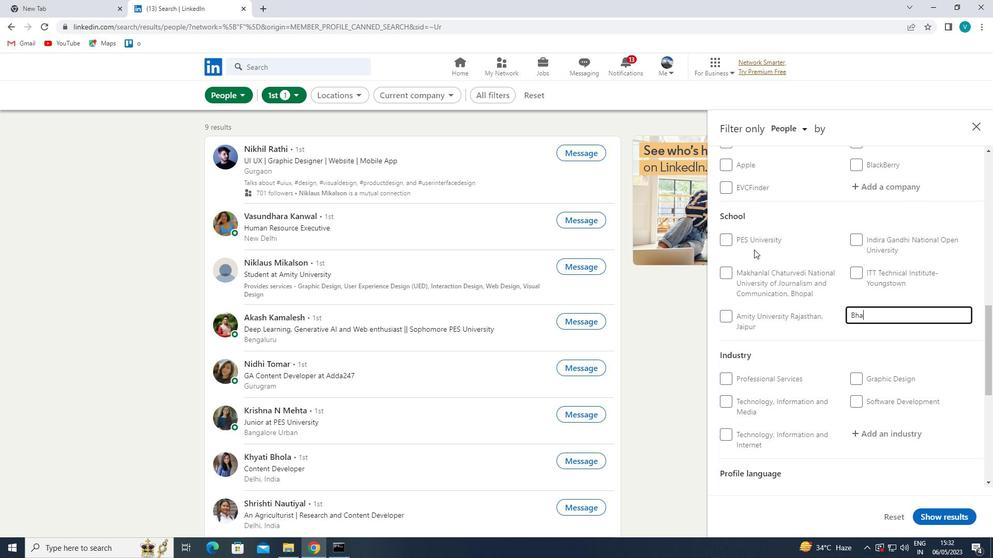 
Action: Mouse moved to (752, 248)
Screenshot: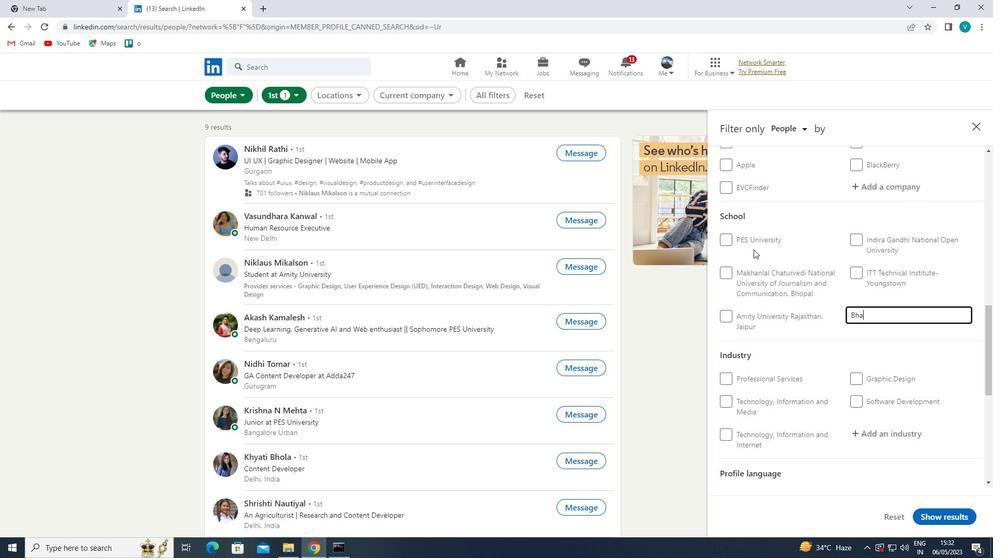 
Action: Key pressed T
Screenshot: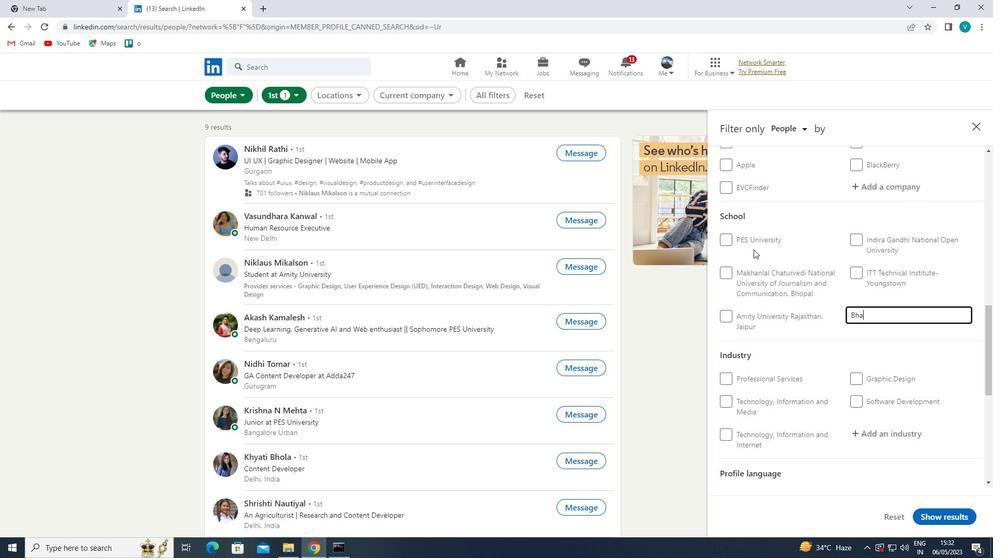 
Action: Mouse moved to (794, 271)
Screenshot: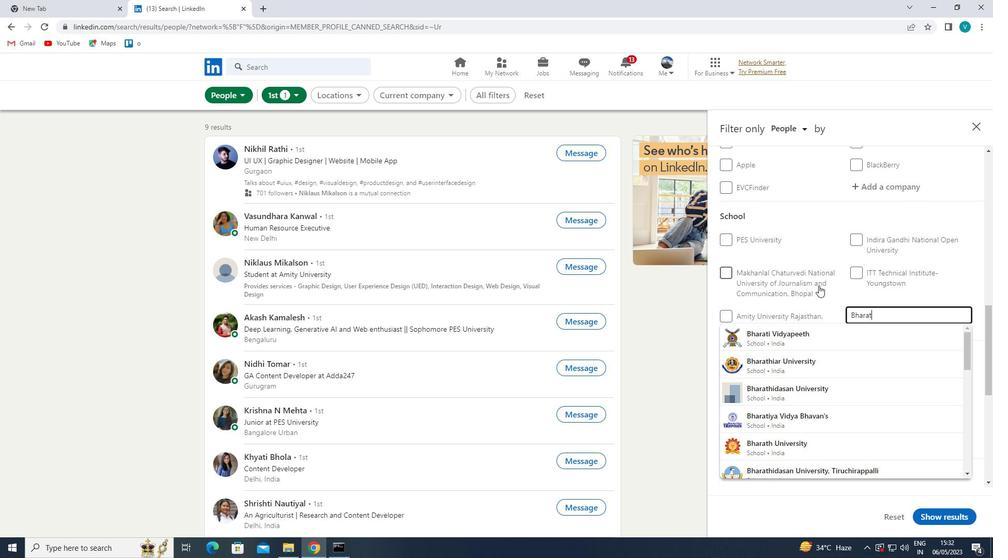 
Action: Key pressed <Key.space><Key.shift>INSTITUTE
Screenshot: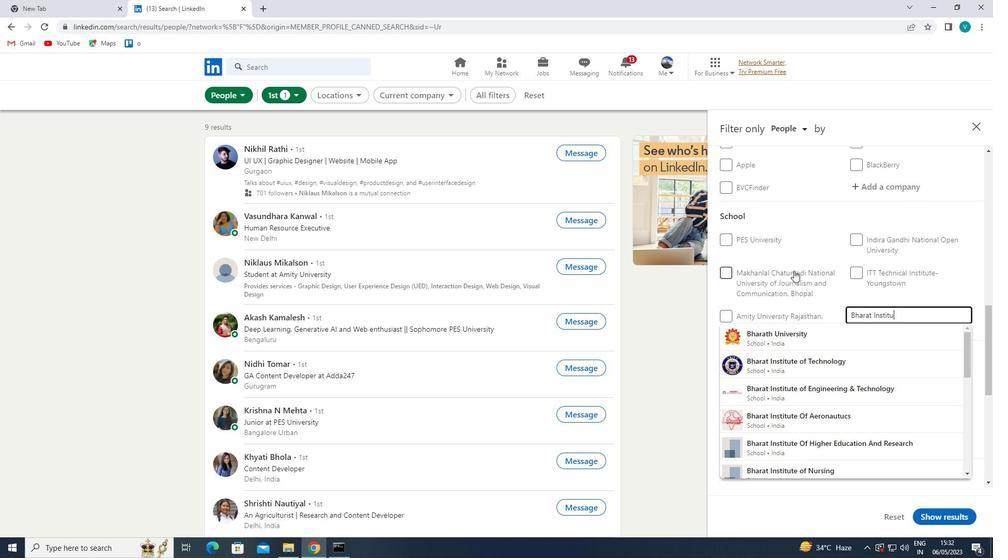 
Action: Mouse moved to (861, 386)
Screenshot: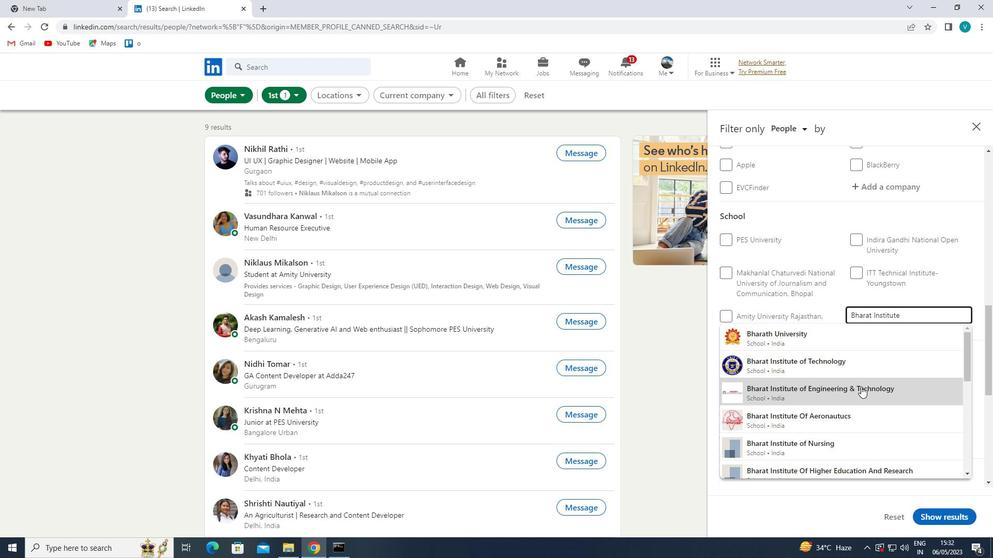 
Action: Mouse pressed left at (861, 386)
Screenshot: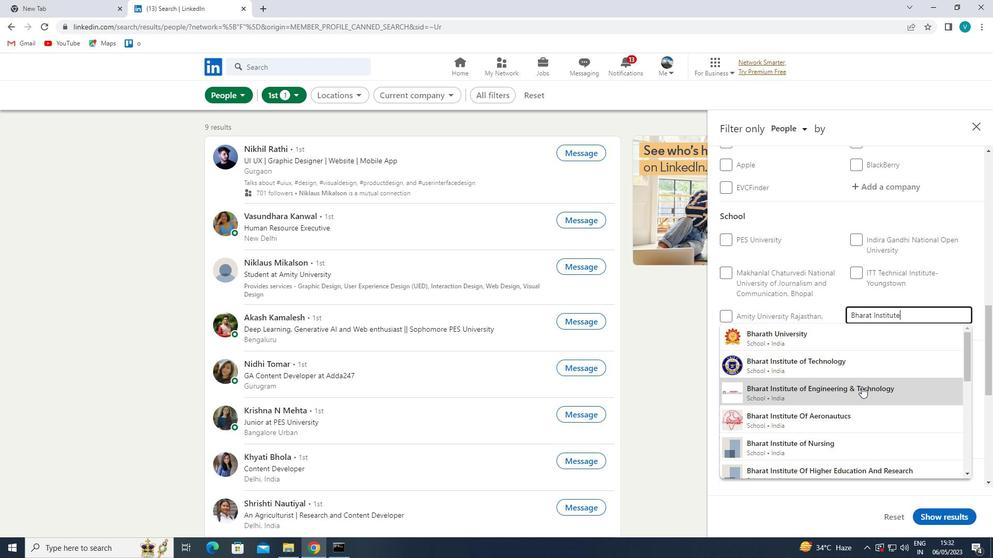 
Action: Mouse moved to (877, 373)
Screenshot: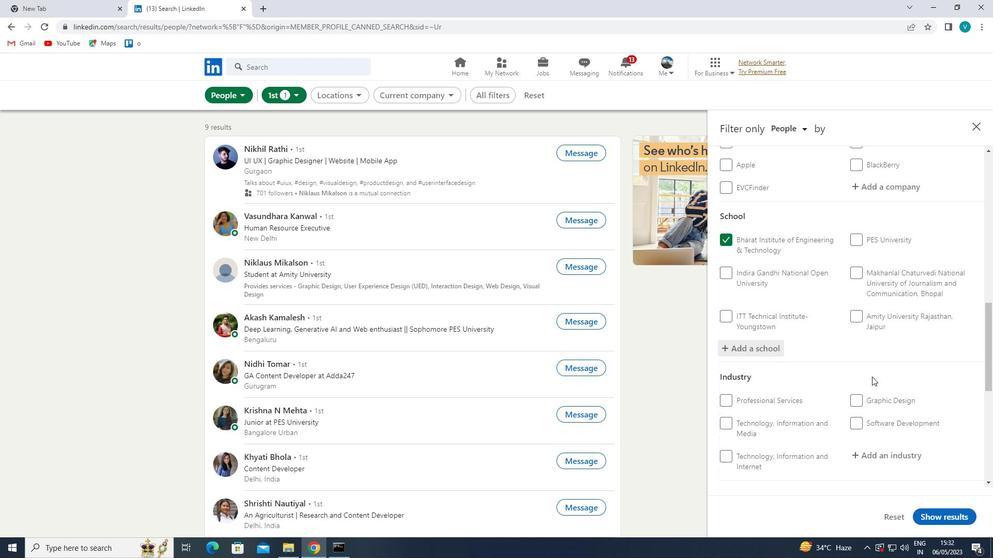 
Action: Mouse scrolled (877, 372) with delta (0, 0)
Screenshot: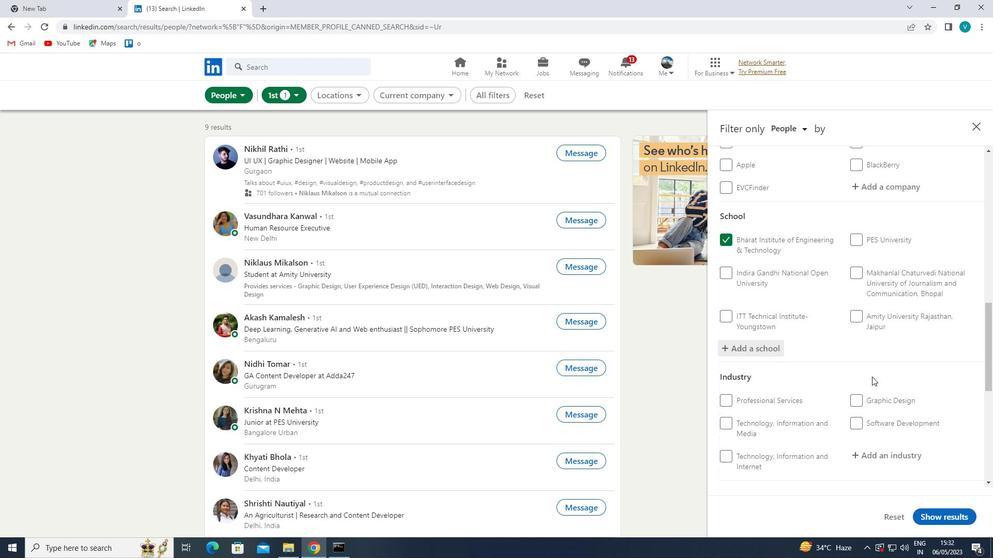 
Action: Mouse moved to (880, 370)
Screenshot: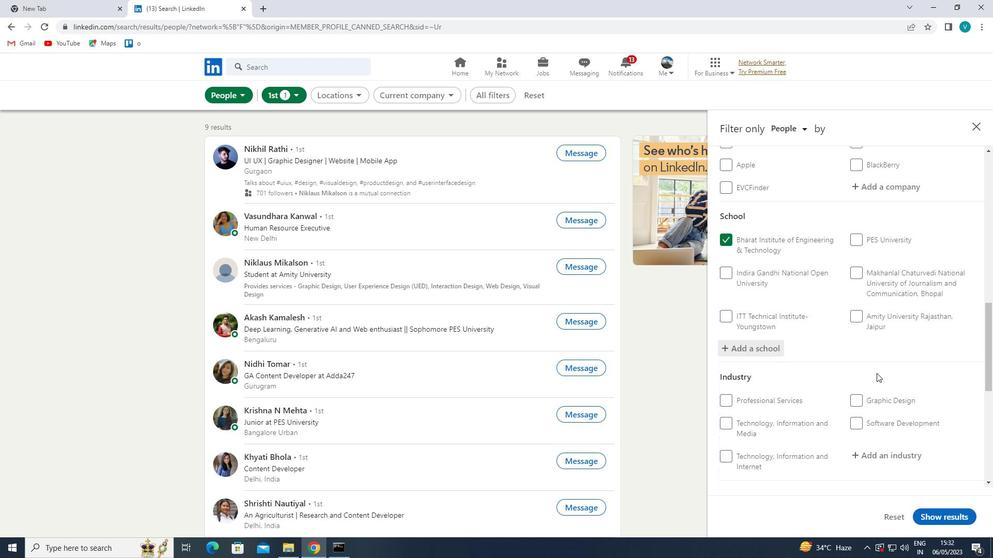 
Action: Mouse scrolled (880, 370) with delta (0, 0)
Screenshot: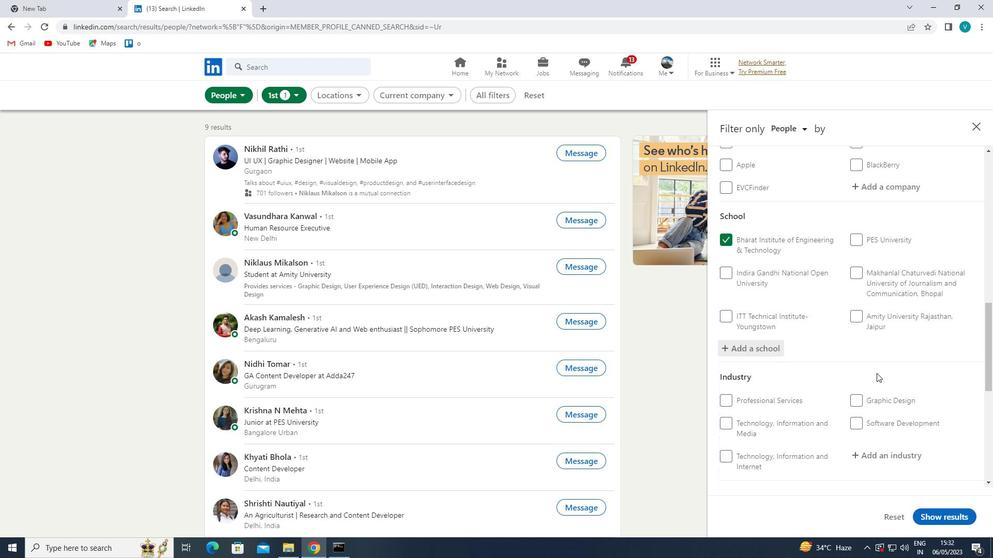 
Action: Mouse moved to (881, 370)
Screenshot: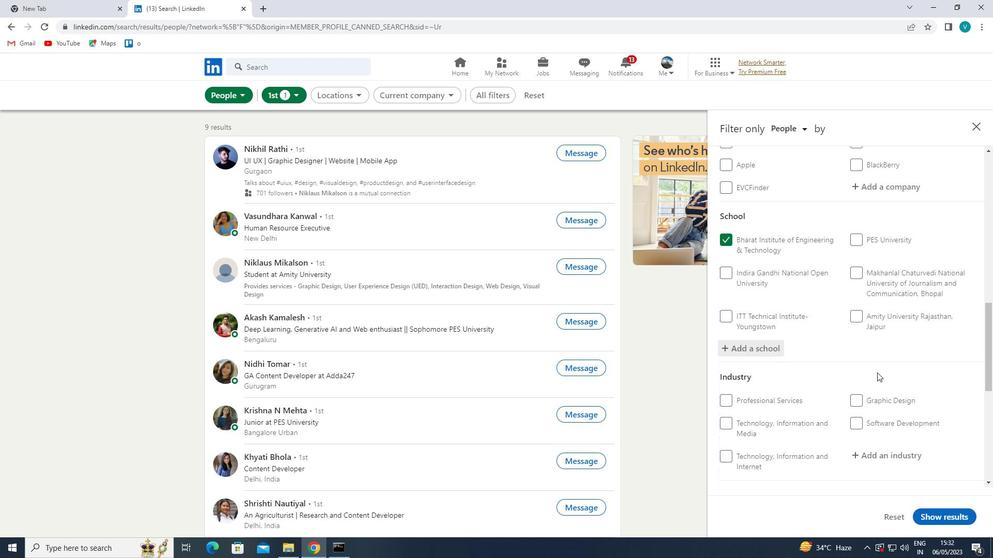 
Action: Mouse scrolled (881, 369) with delta (0, 0)
Screenshot: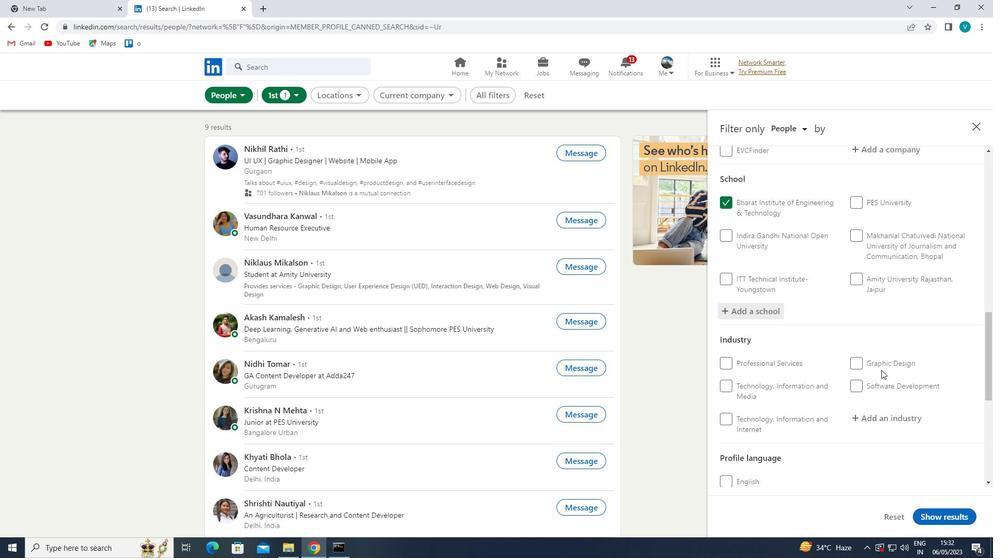 
Action: Mouse moved to (888, 302)
Screenshot: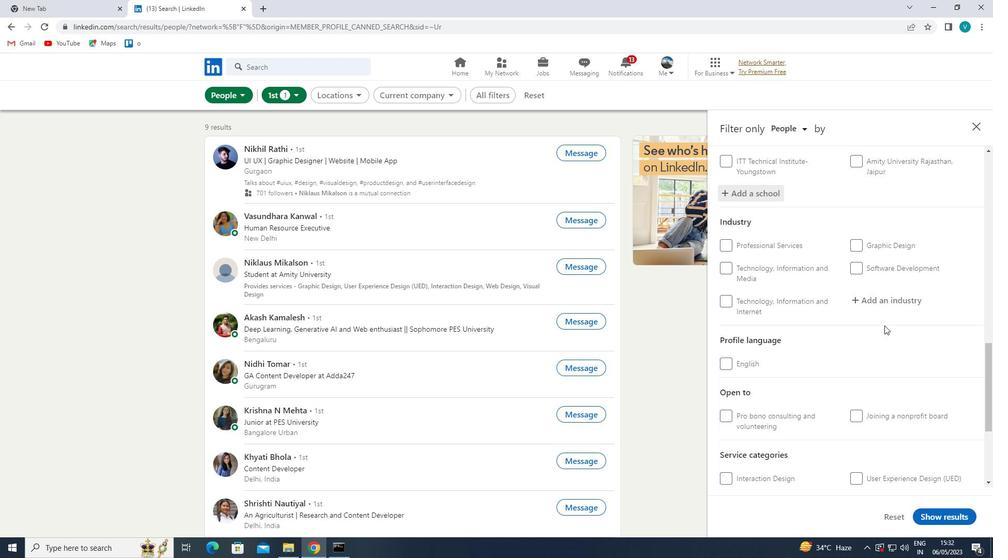 
Action: Mouse pressed left at (888, 302)
Screenshot: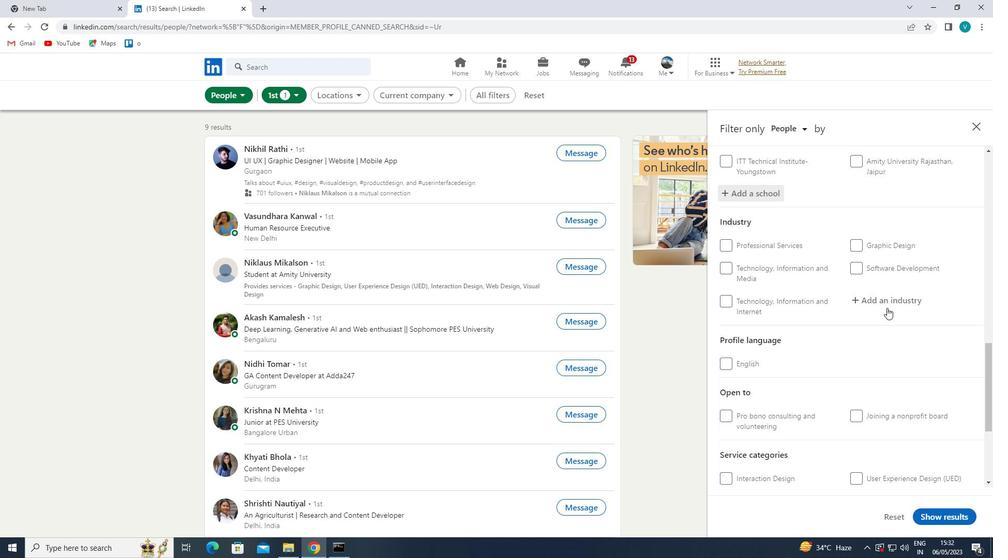 
Action: Mouse moved to (721, 248)
Screenshot: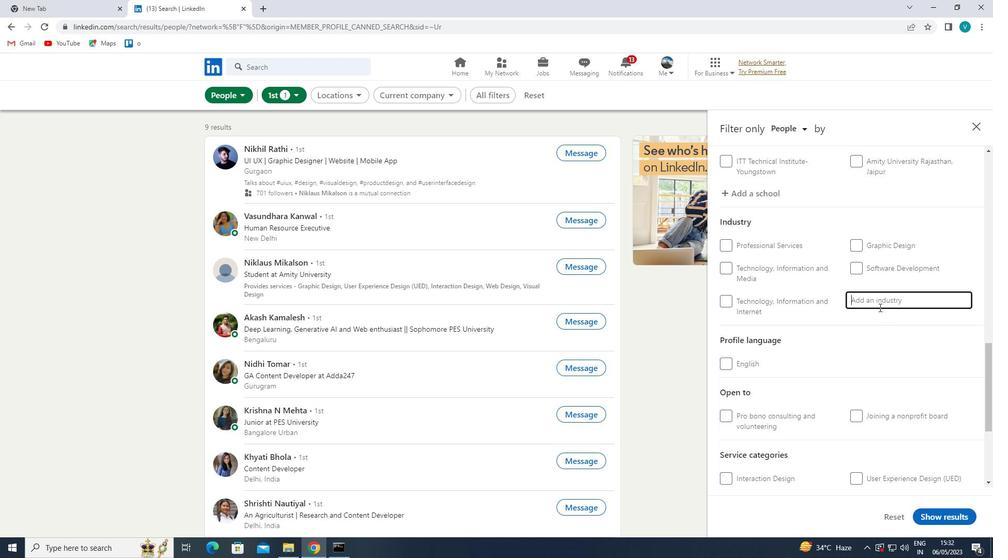 
Action: Key pressed <Key.shift>
Screenshot: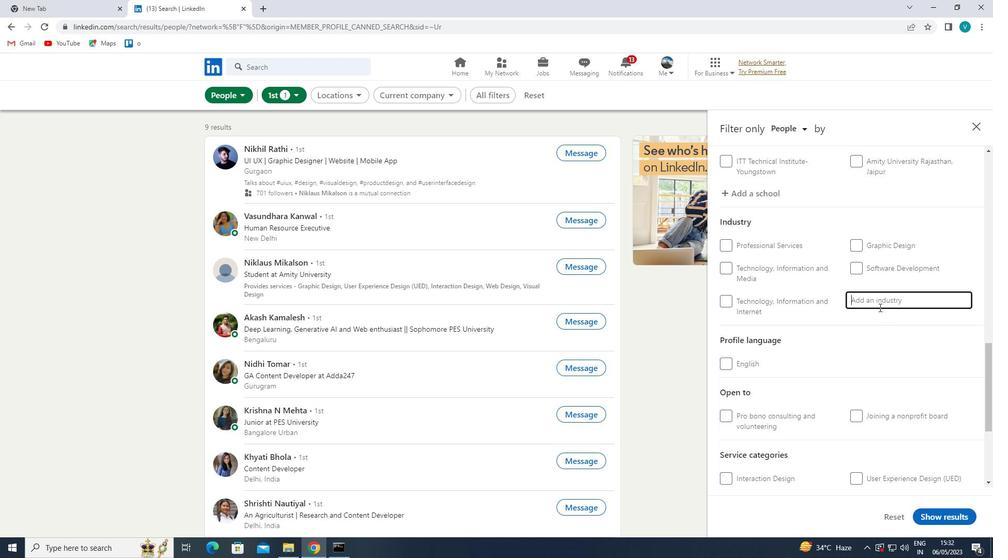 
Action: Mouse moved to (710, 242)
Screenshot: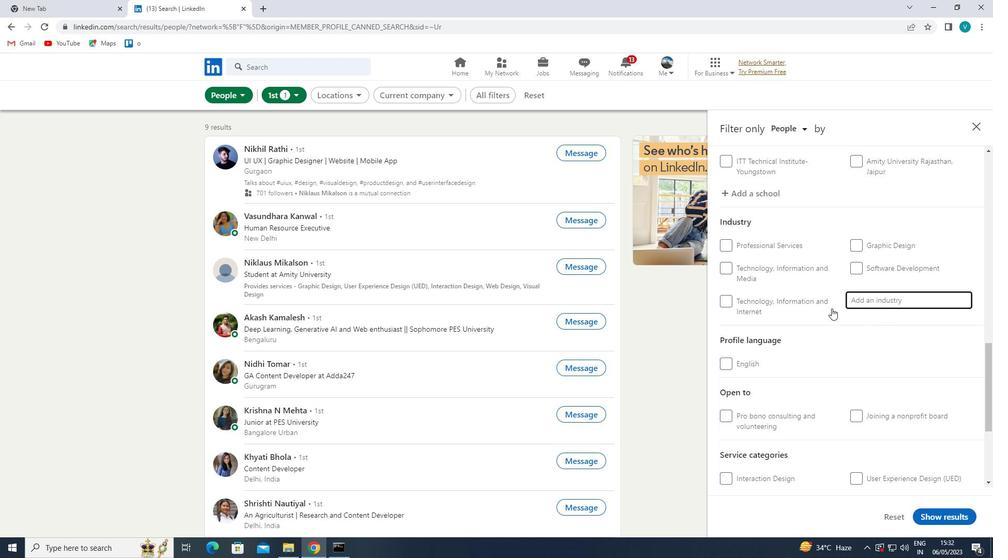 
Action: Key pressed NUCLEAR
Screenshot: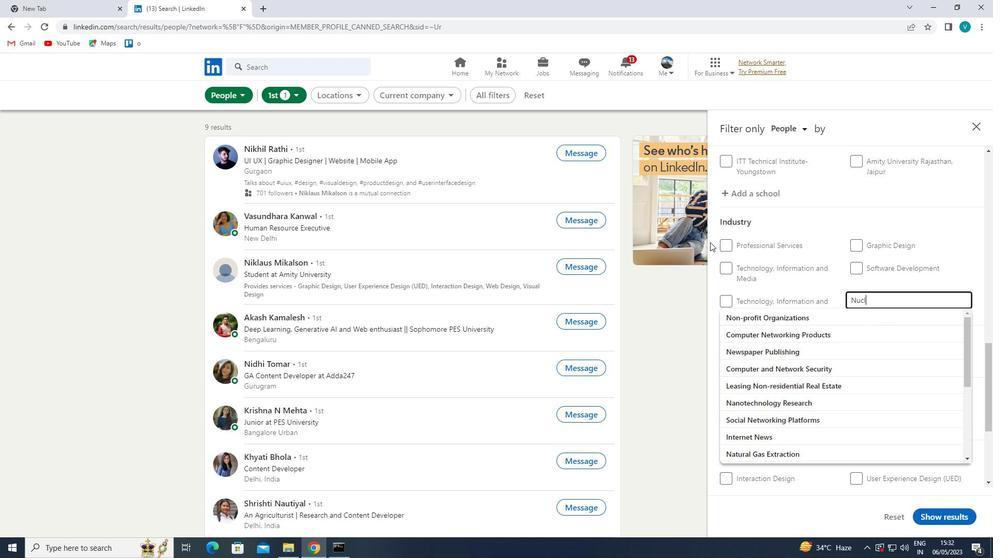 
Action: Mouse moved to (806, 319)
Screenshot: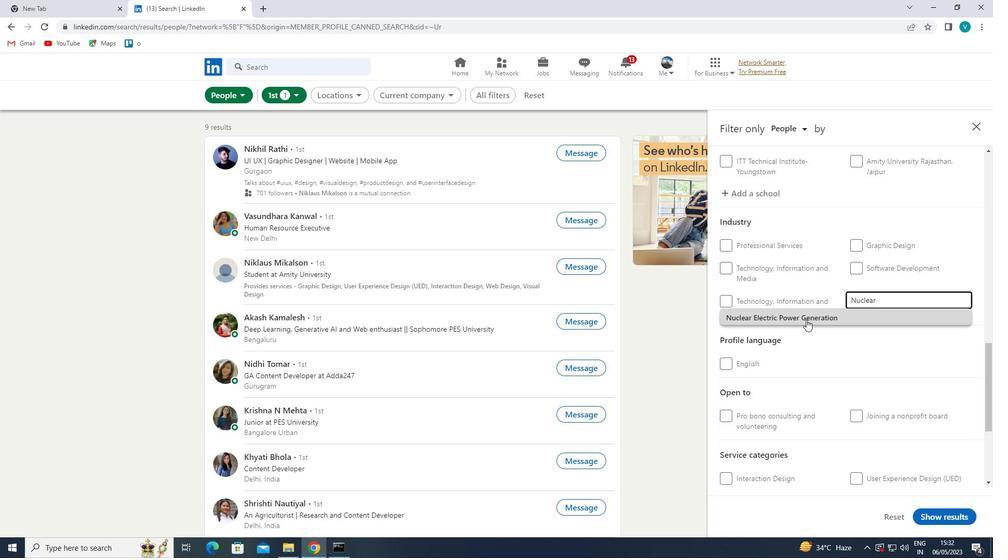 
Action: Mouse pressed left at (806, 319)
Screenshot: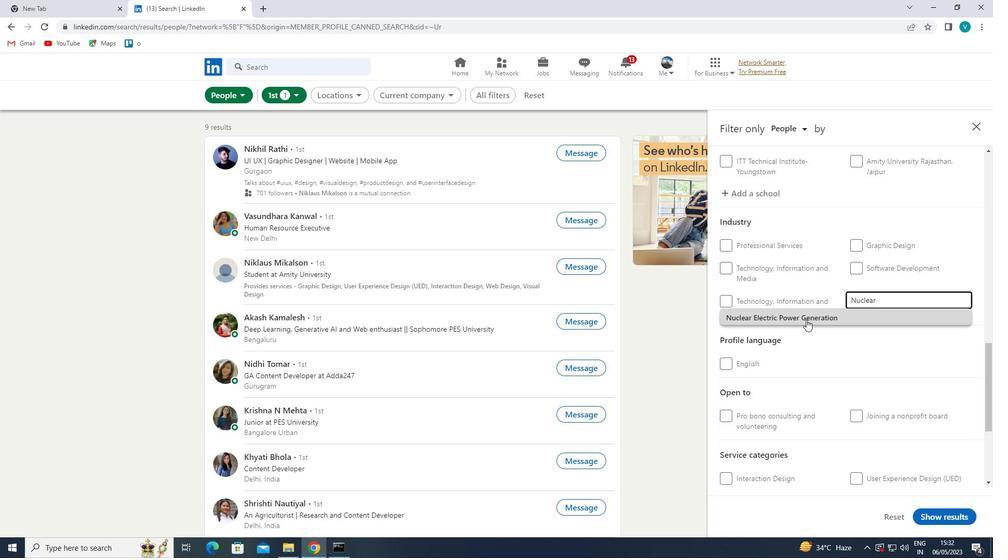 
Action: Mouse moved to (812, 322)
Screenshot: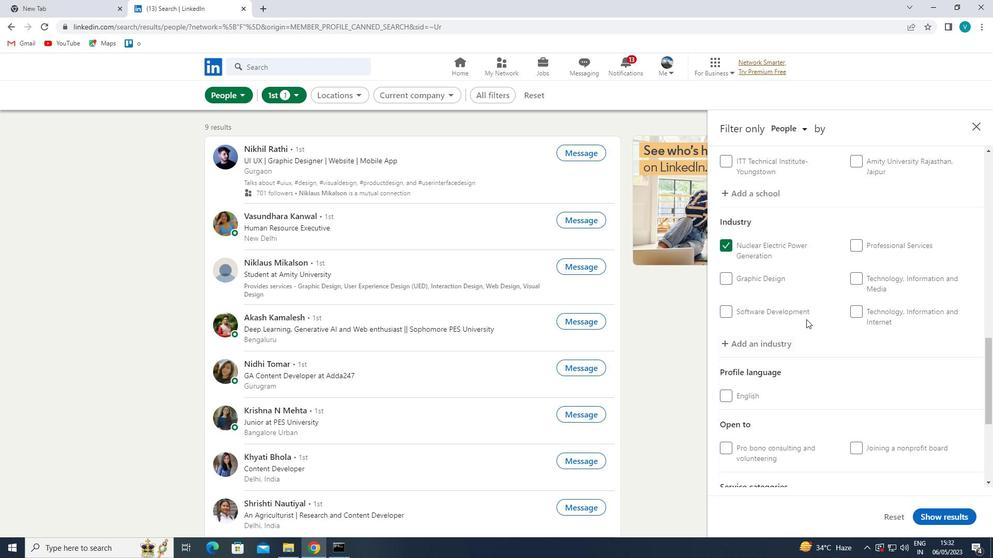 
Action: Mouse scrolled (812, 321) with delta (0, 0)
Screenshot: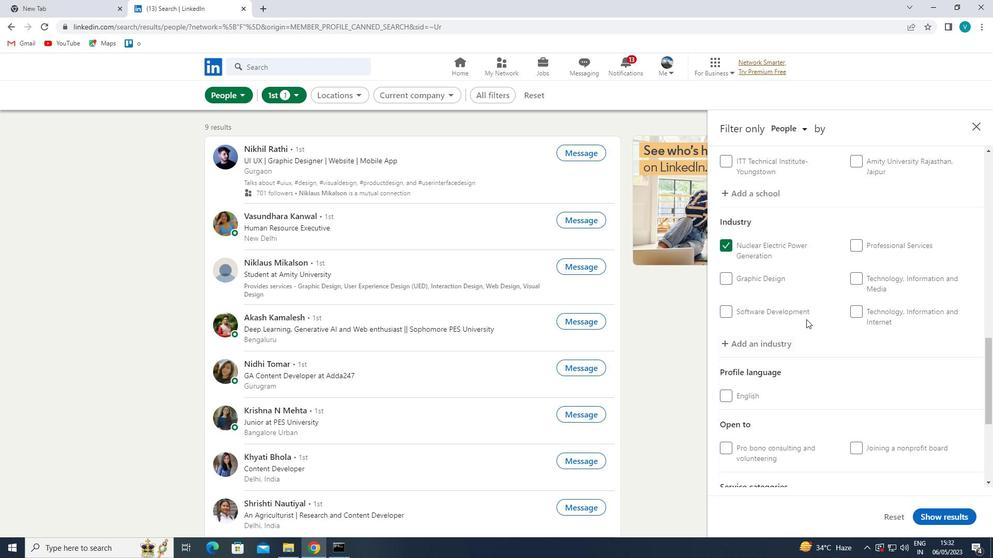 
Action: Mouse moved to (813, 323)
Screenshot: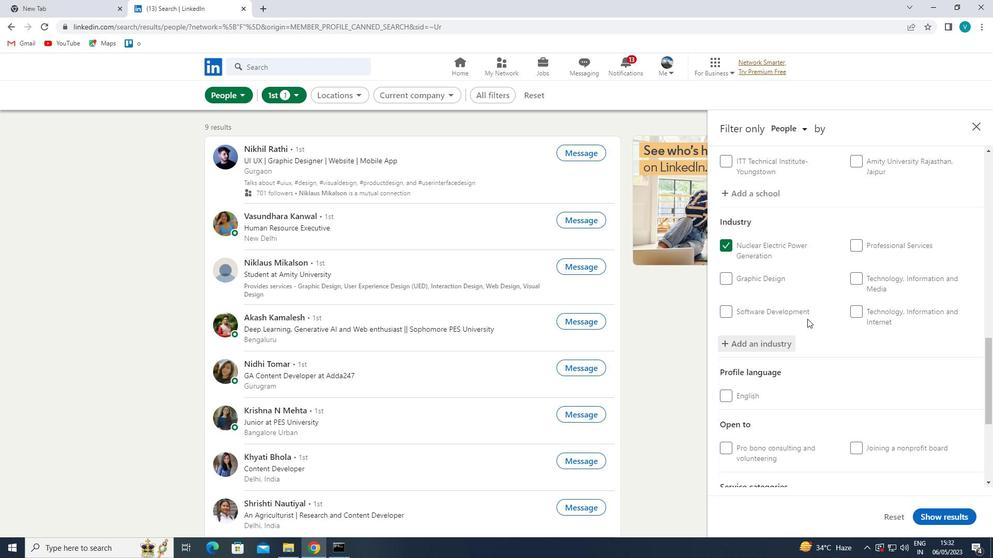 
Action: Mouse scrolled (813, 322) with delta (0, 0)
Screenshot: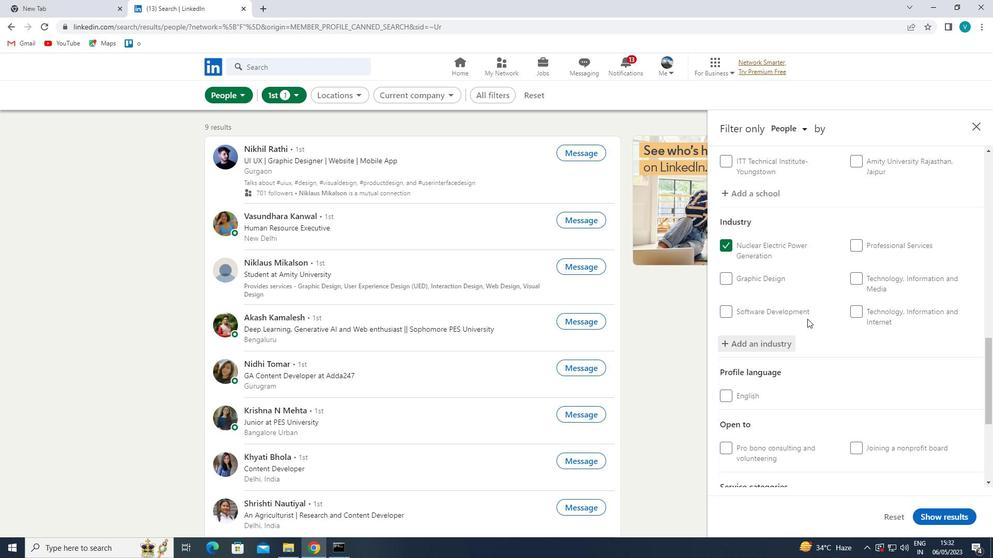 
Action: Mouse moved to (818, 324)
Screenshot: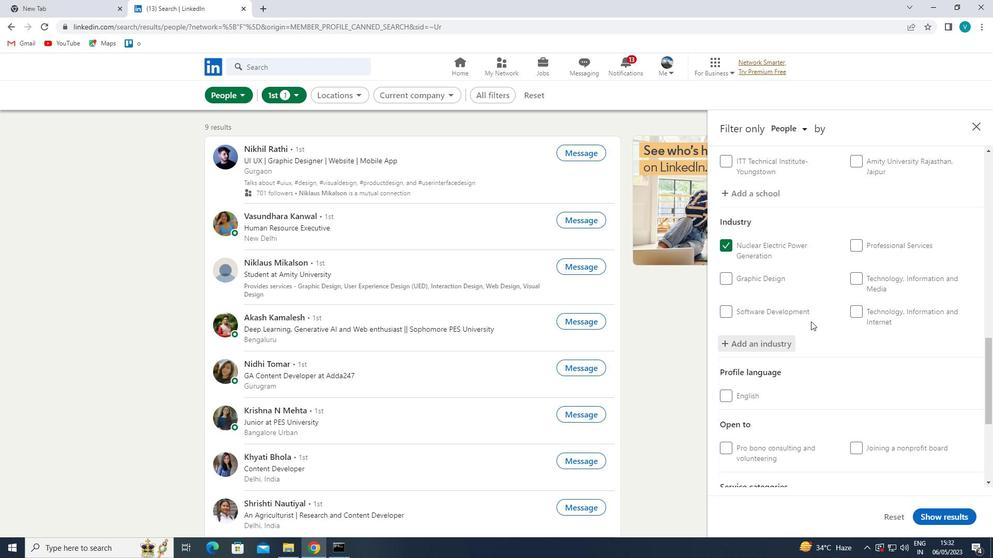 
Action: Mouse scrolled (818, 324) with delta (0, 0)
Screenshot: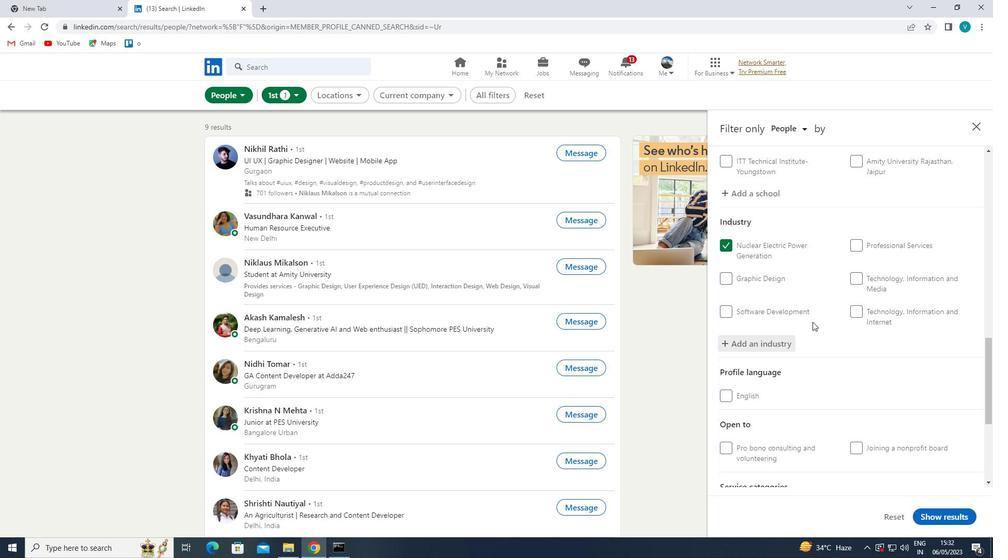 
Action: Mouse moved to (822, 327)
Screenshot: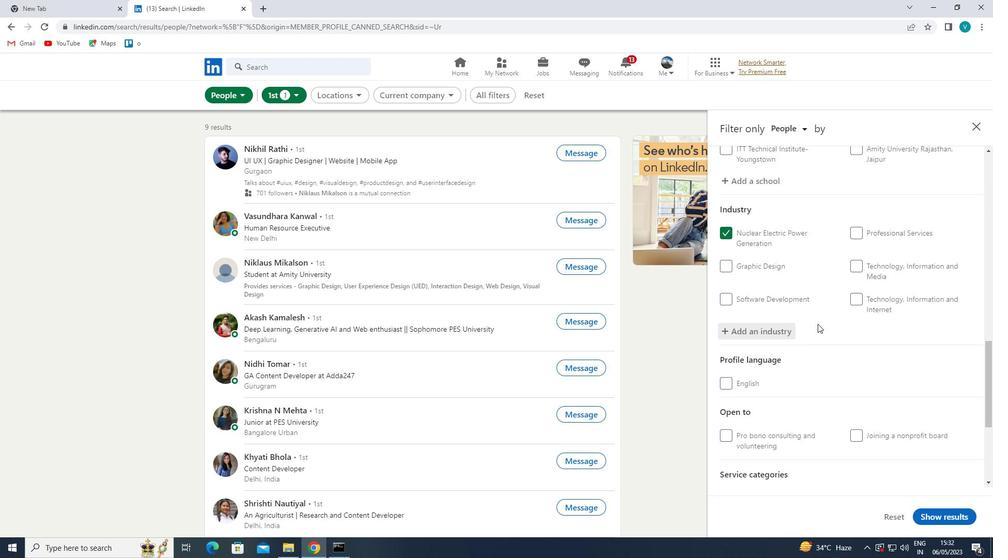 
Action: Mouse scrolled (822, 326) with delta (0, 0)
Screenshot: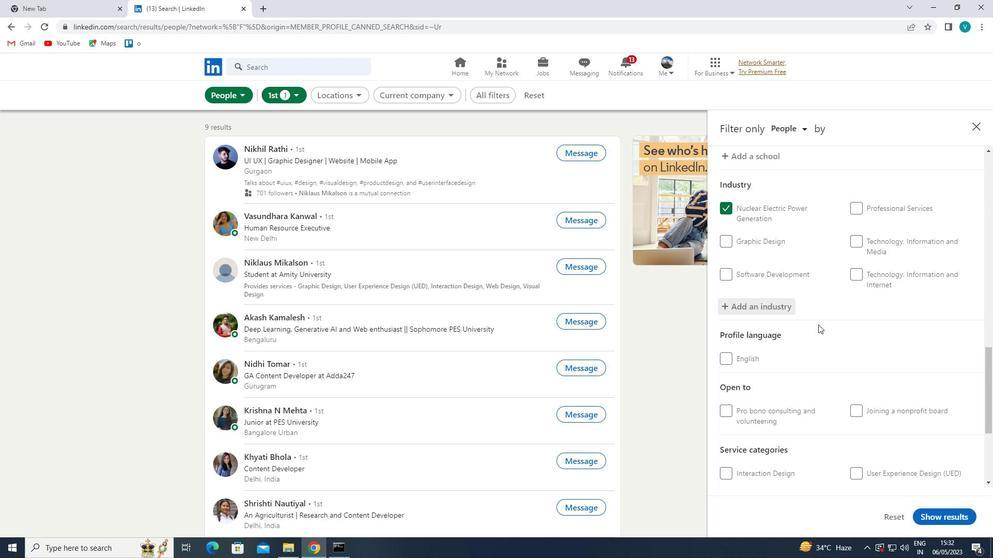 
Action: Mouse moved to (854, 341)
Screenshot: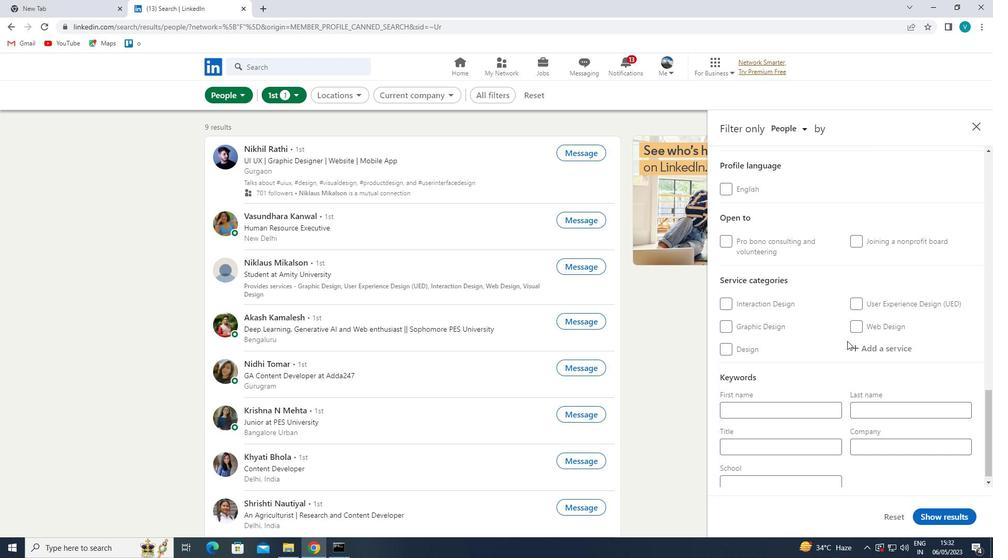 
Action: Mouse pressed left at (854, 341)
Screenshot: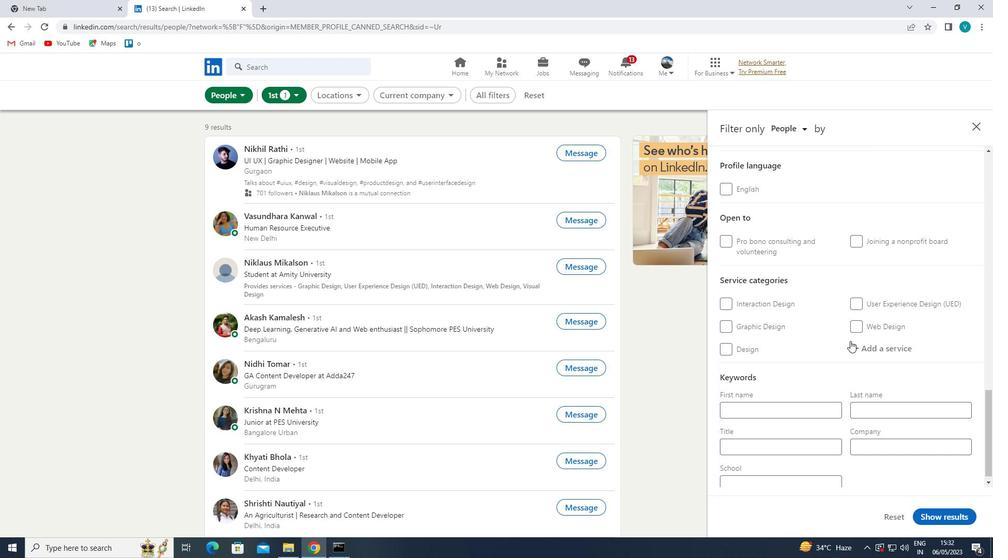 
Action: Mouse moved to (772, 389)
Screenshot: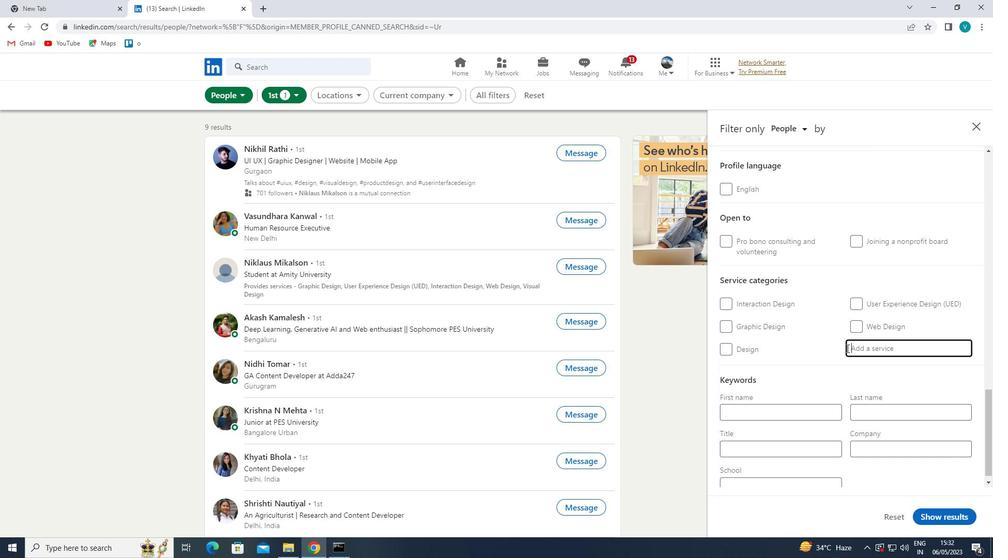 
Action: Key pressed <Key.shift>MARKET<Key.space>
Screenshot: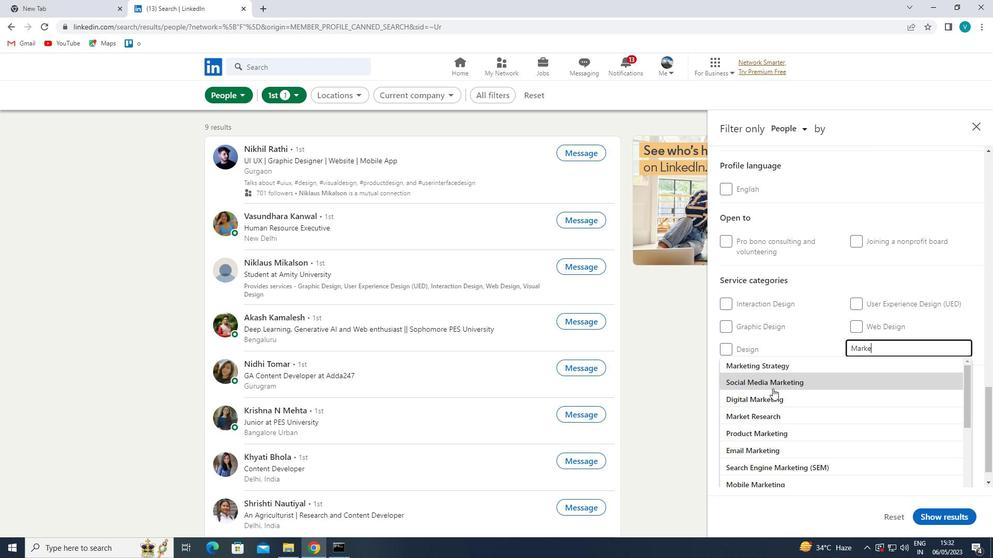 
Action: Mouse moved to (804, 364)
Screenshot: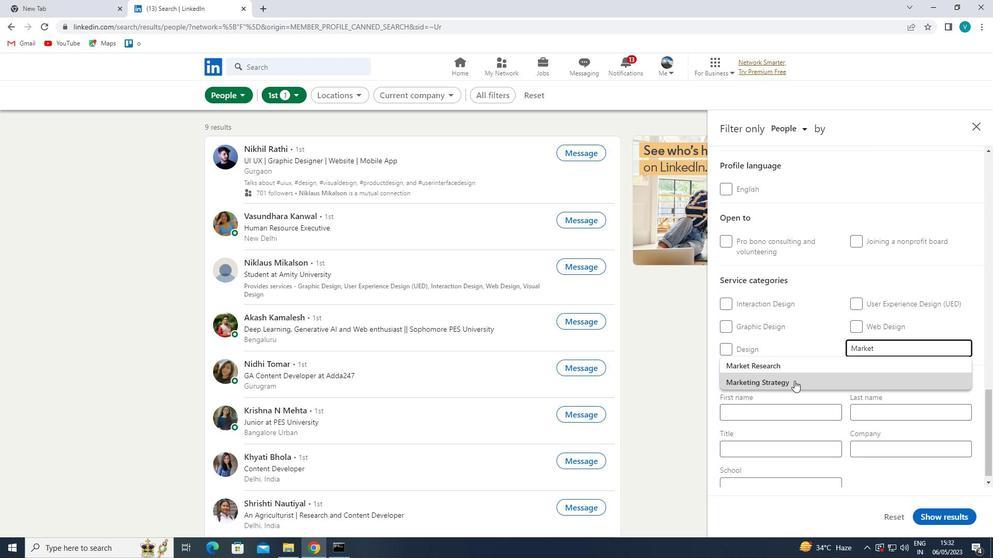 
Action: Mouse pressed left at (804, 364)
Screenshot: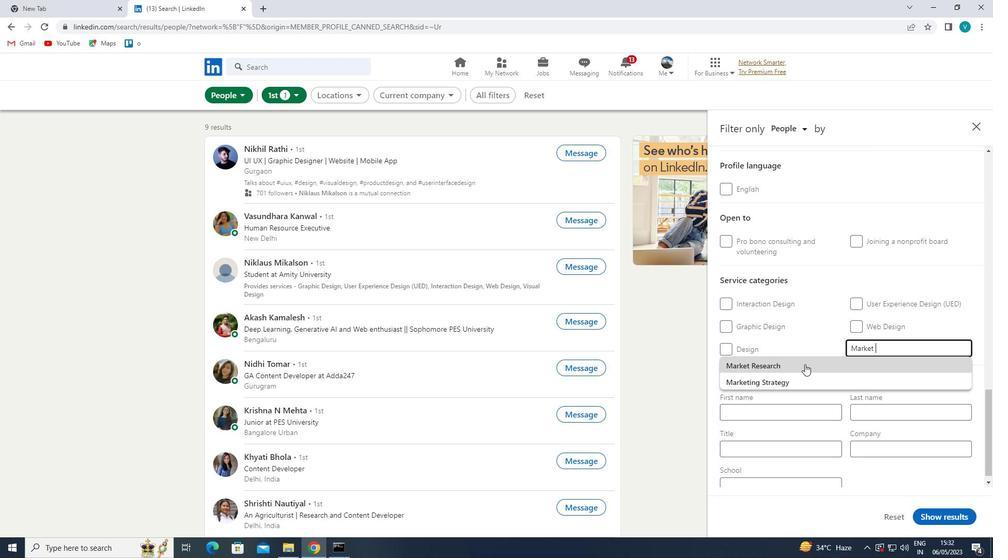 
Action: Mouse scrolled (804, 364) with delta (0, 0)
Screenshot: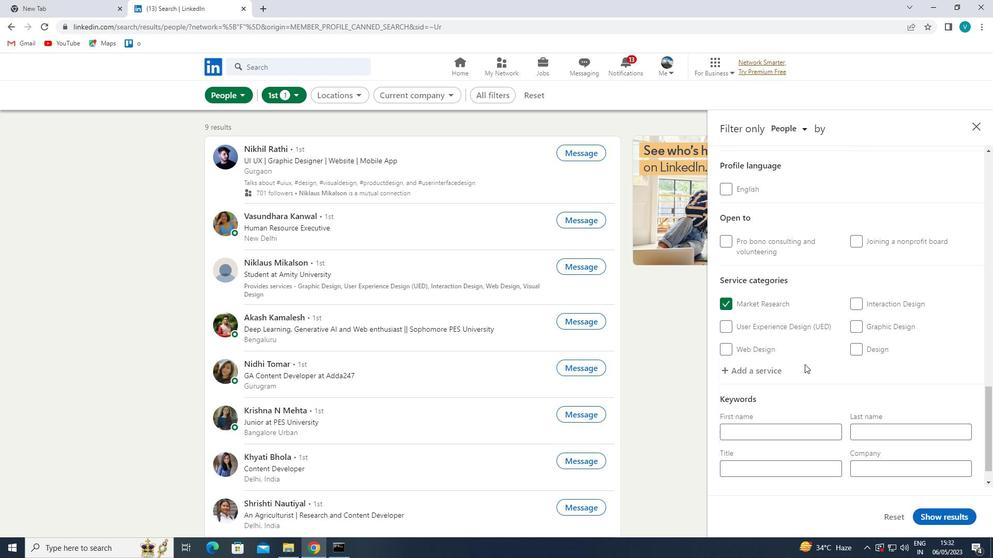 
Action: Mouse scrolled (804, 364) with delta (0, 0)
Screenshot: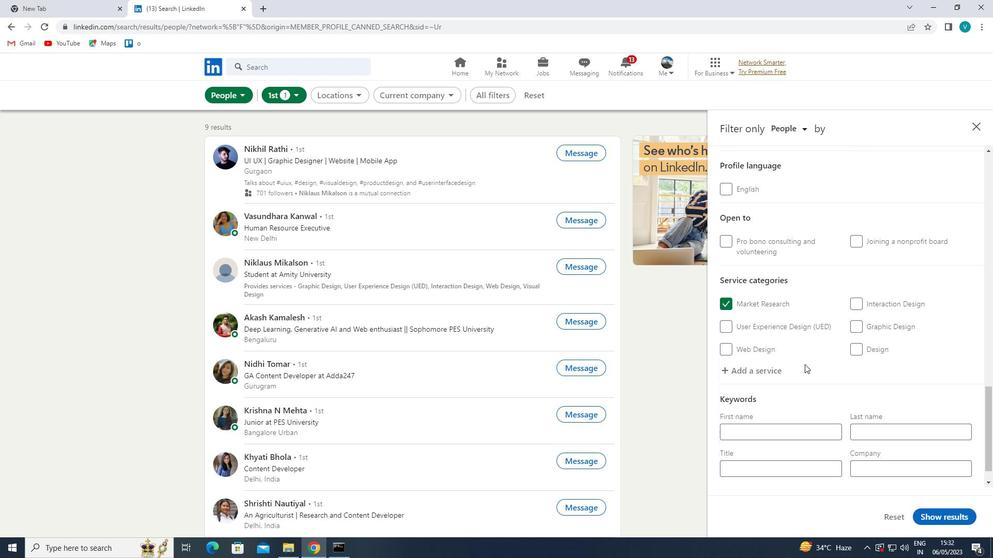 
Action: Mouse scrolled (804, 364) with delta (0, 0)
Screenshot: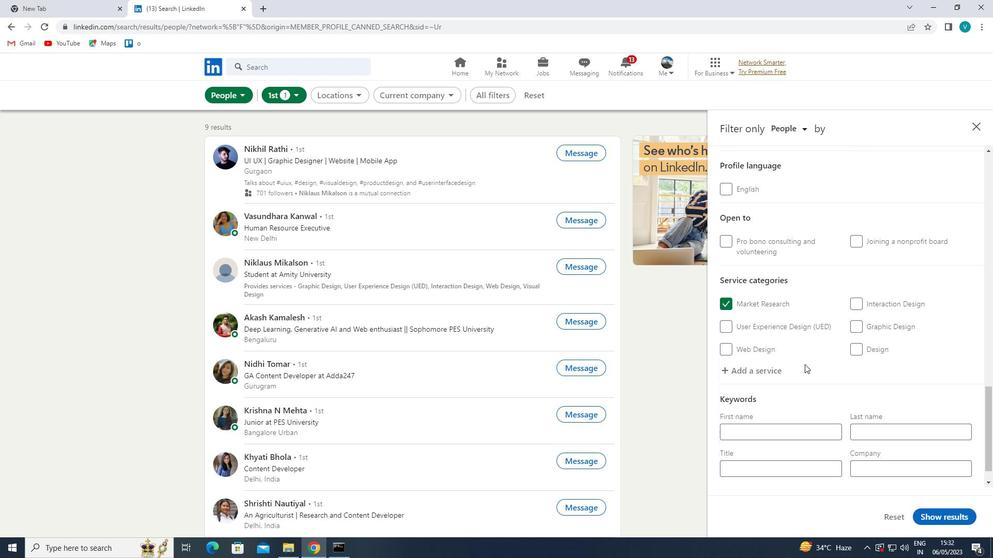 
Action: Mouse scrolled (804, 364) with delta (0, 0)
Screenshot: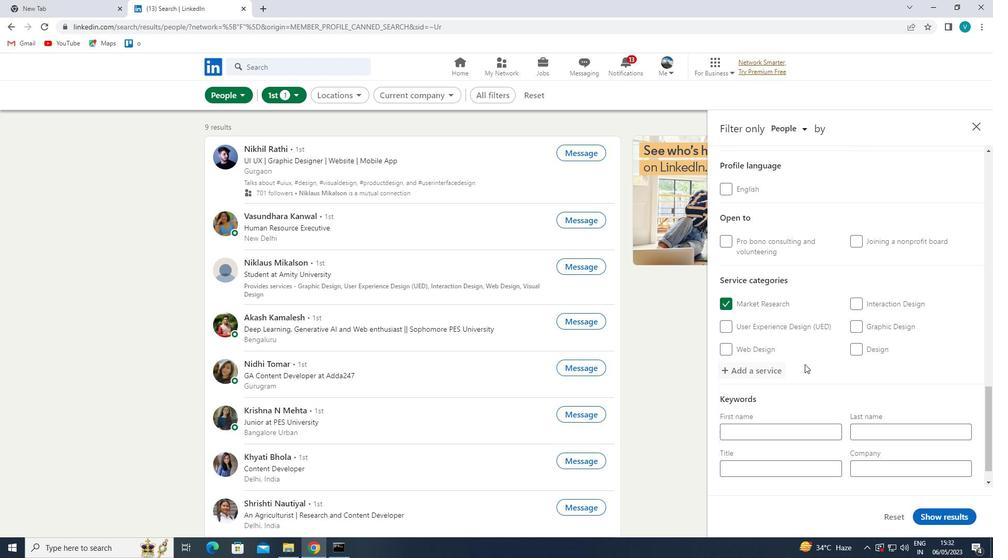 
Action: Mouse moved to (799, 425)
Screenshot: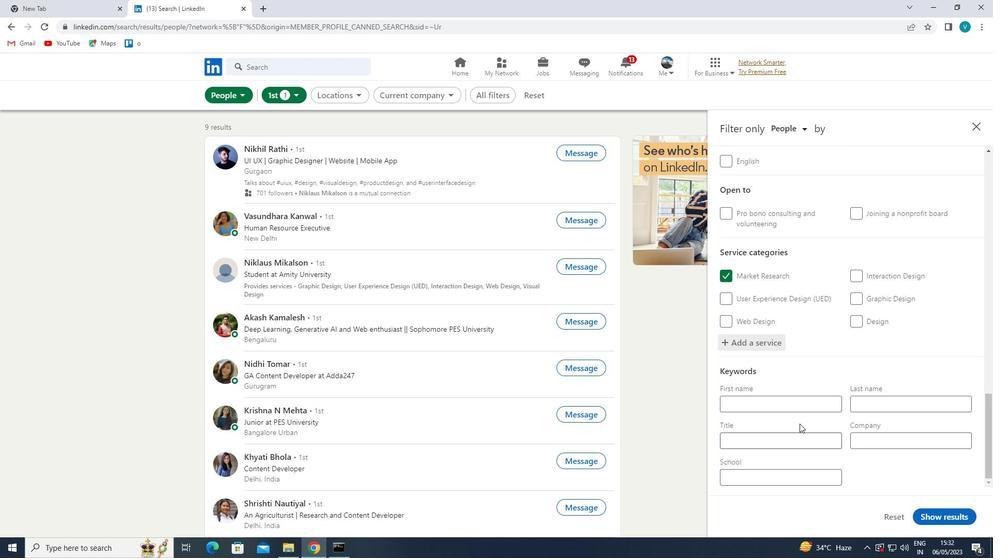 
Action: Mouse pressed left at (799, 425)
Screenshot: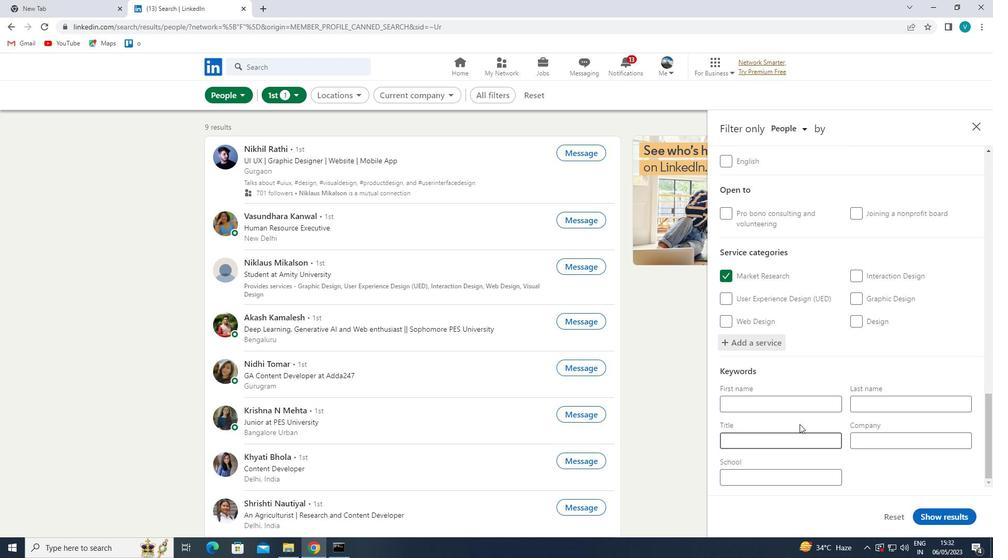 
Action: Mouse moved to (761, 409)
Screenshot: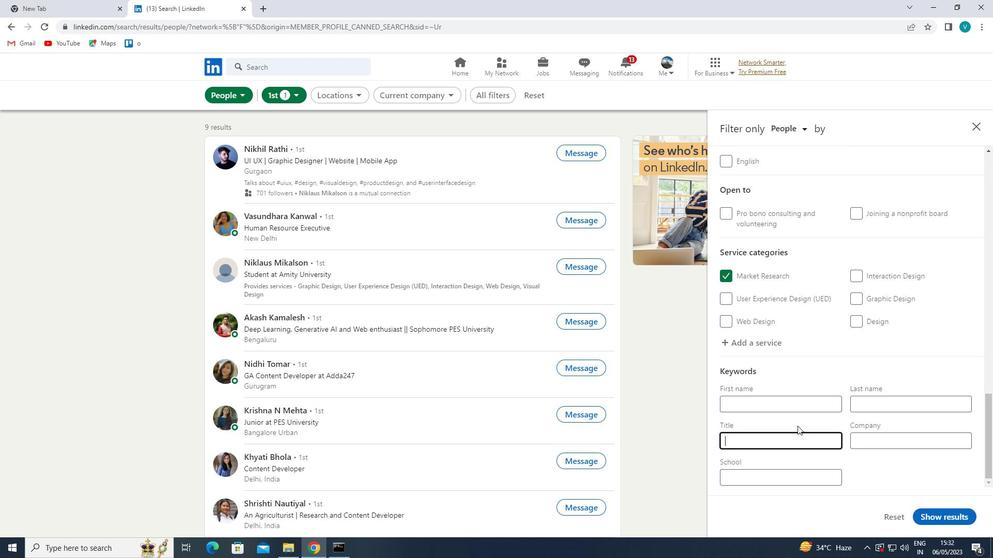 
Action: Key pressed <Key.shift>SOCIAL<Key.space><Key.shift>WOKL<Key.backspace><Key.backspace>RKER<Key.space>
Screenshot: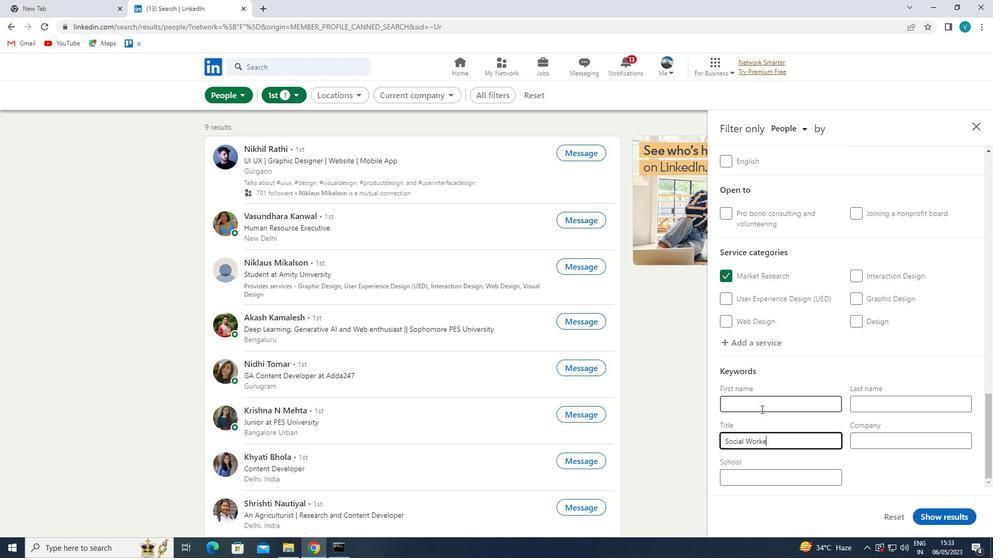 
Action: Mouse moved to (929, 515)
Screenshot: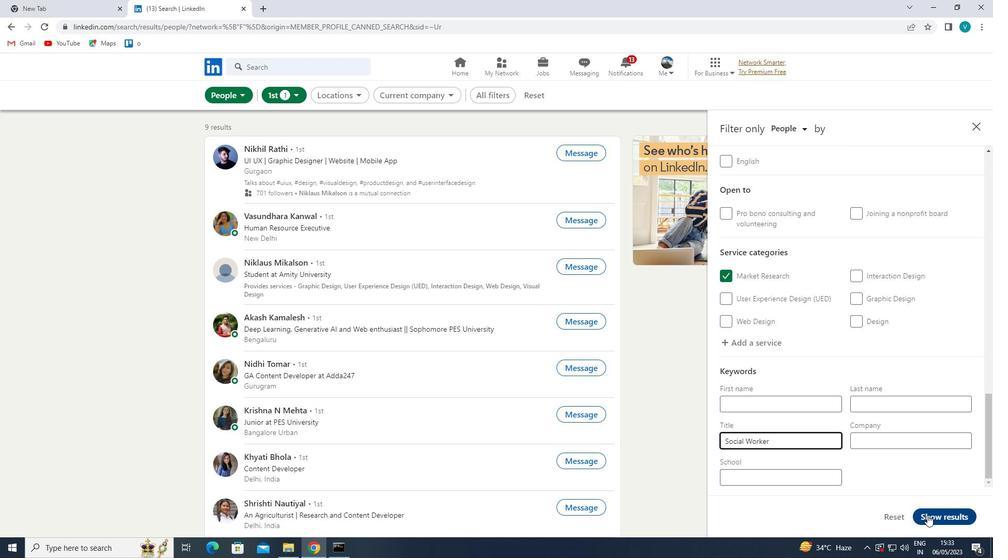 
Action: Mouse pressed left at (929, 515)
Screenshot: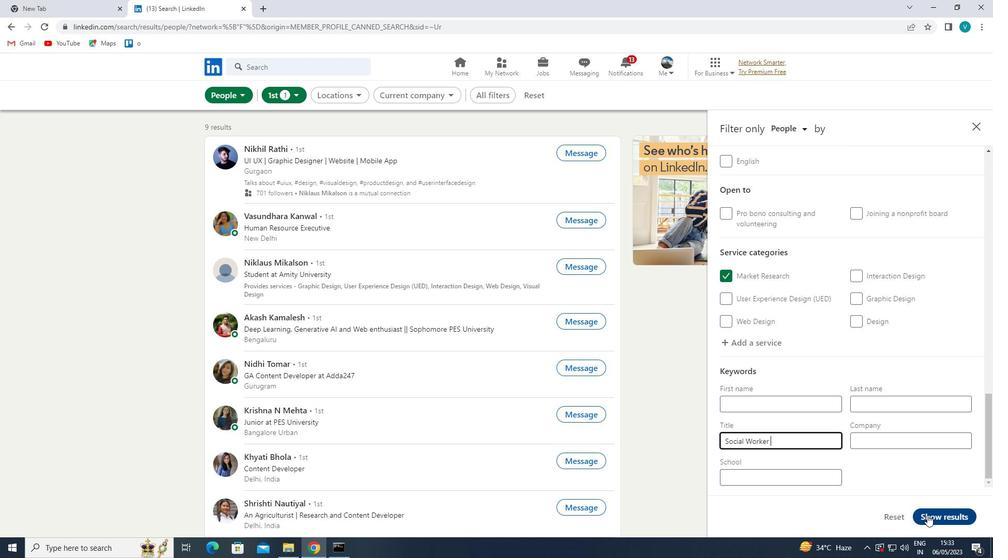 
Action: Mouse moved to (754, 417)
Screenshot: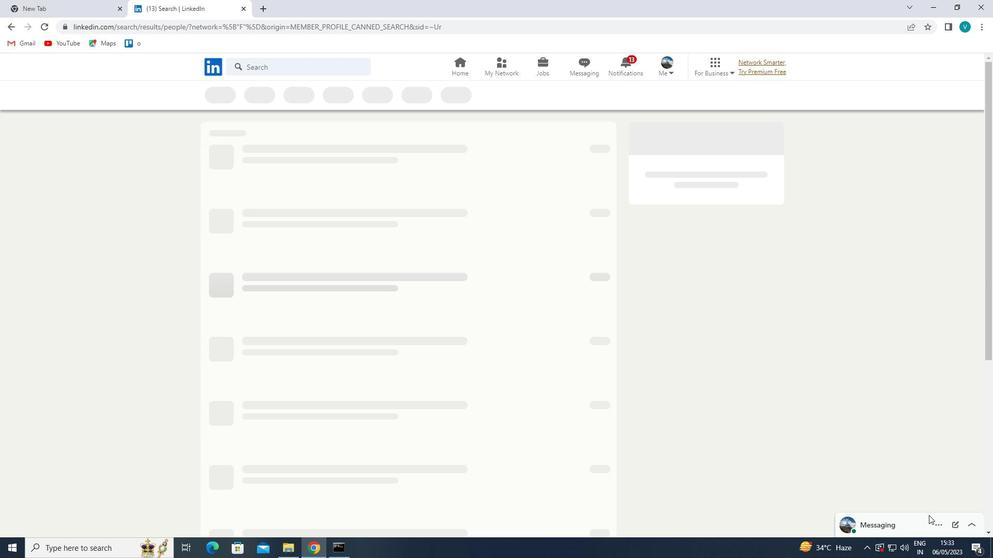 
